 Task: Create a due date automation trigger when advanced on, 2 days before a card is due add basic without the green label at 11:00 AM.
Action: Mouse moved to (1167, 344)
Screenshot: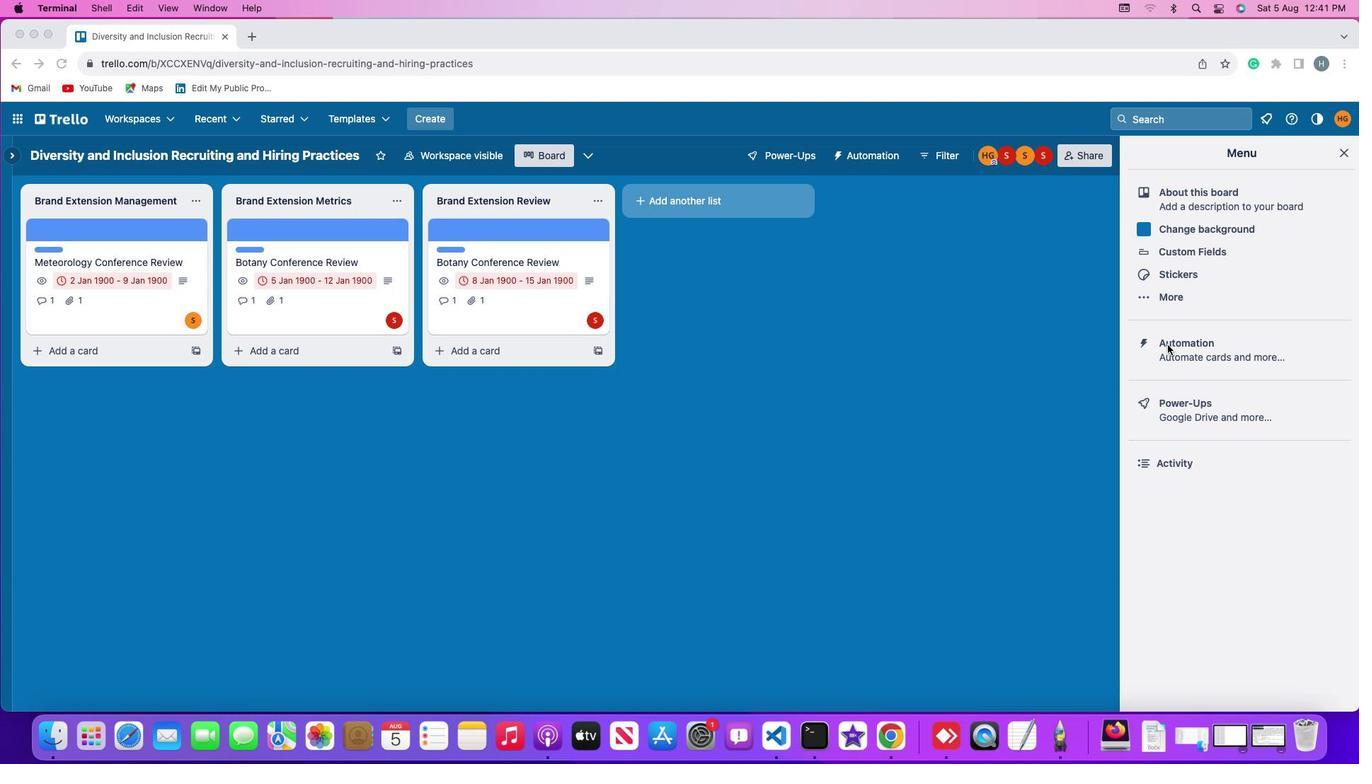 
Action: Mouse pressed left at (1167, 344)
Screenshot: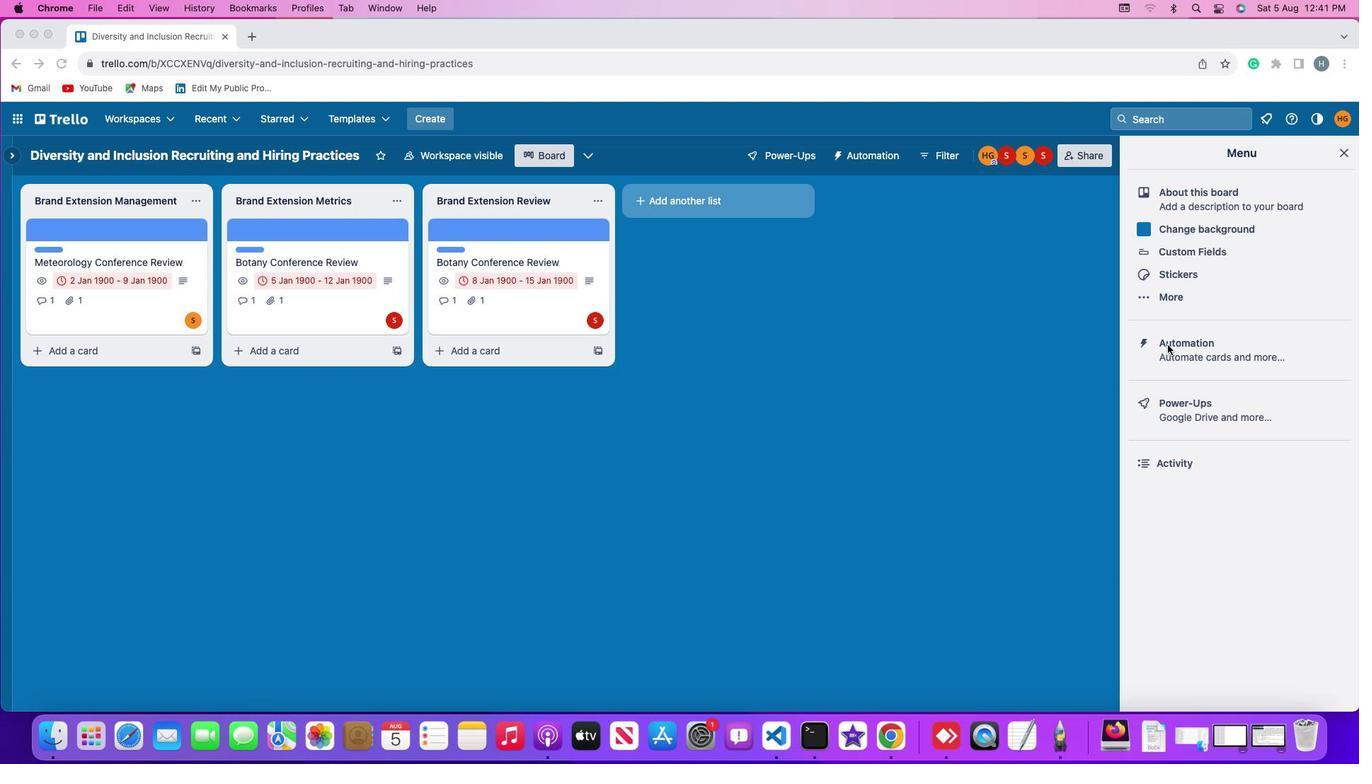 
Action: Mouse pressed left at (1167, 344)
Screenshot: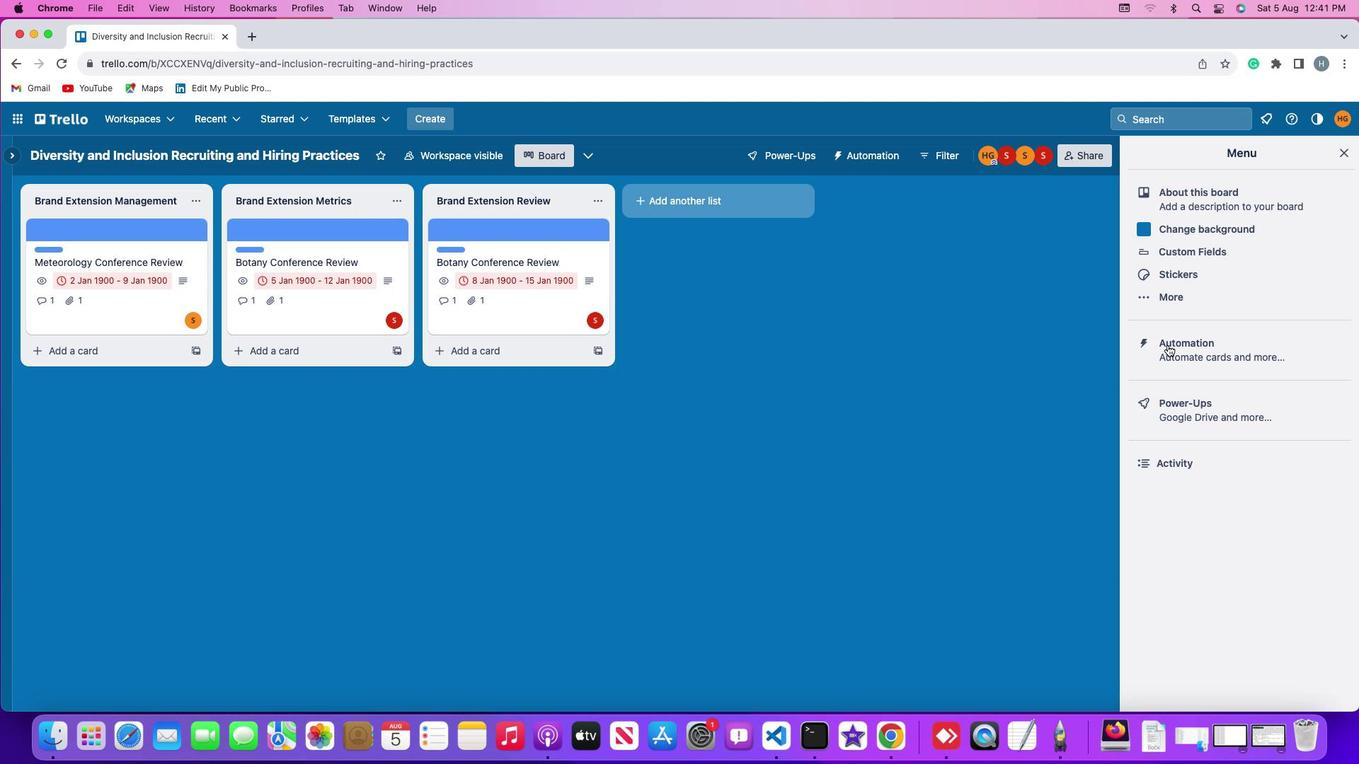 
Action: Mouse moved to (82, 339)
Screenshot: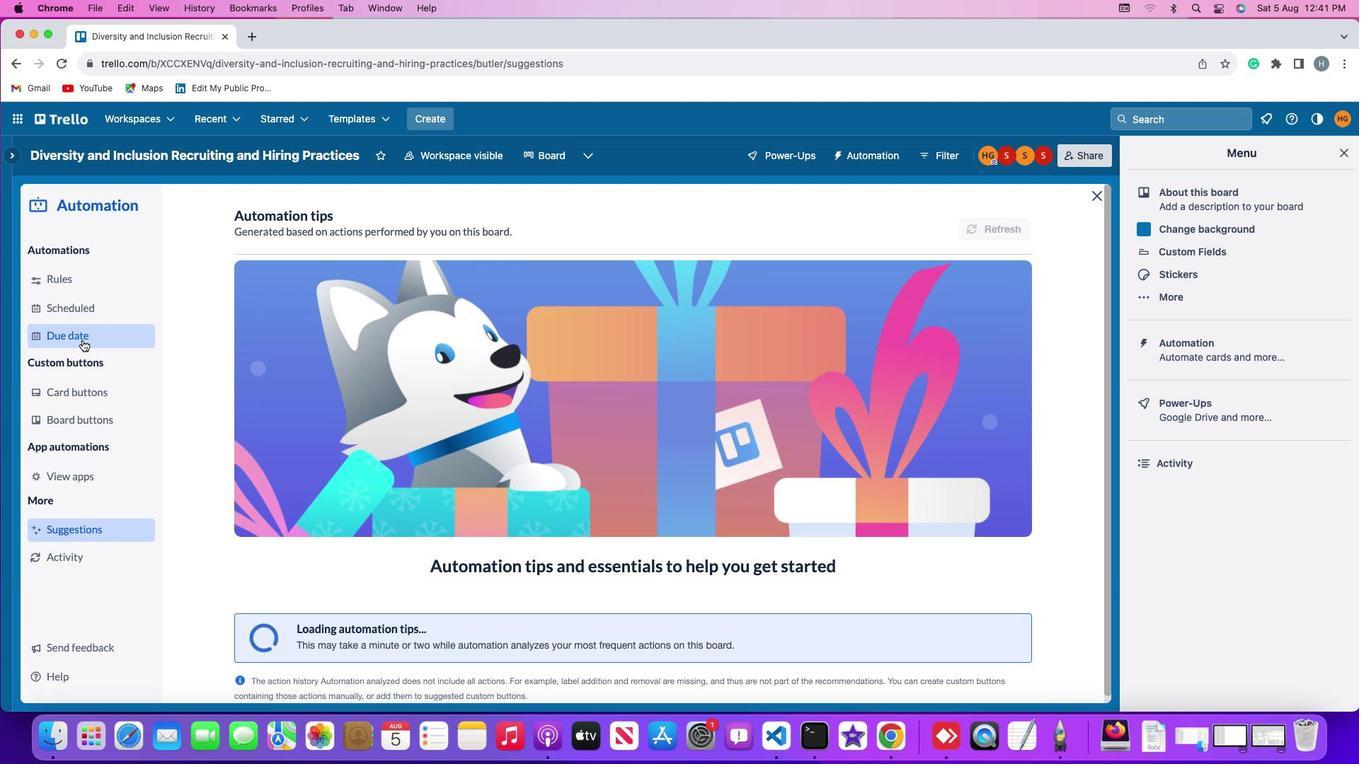 
Action: Mouse pressed left at (82, 339)
Screenshot: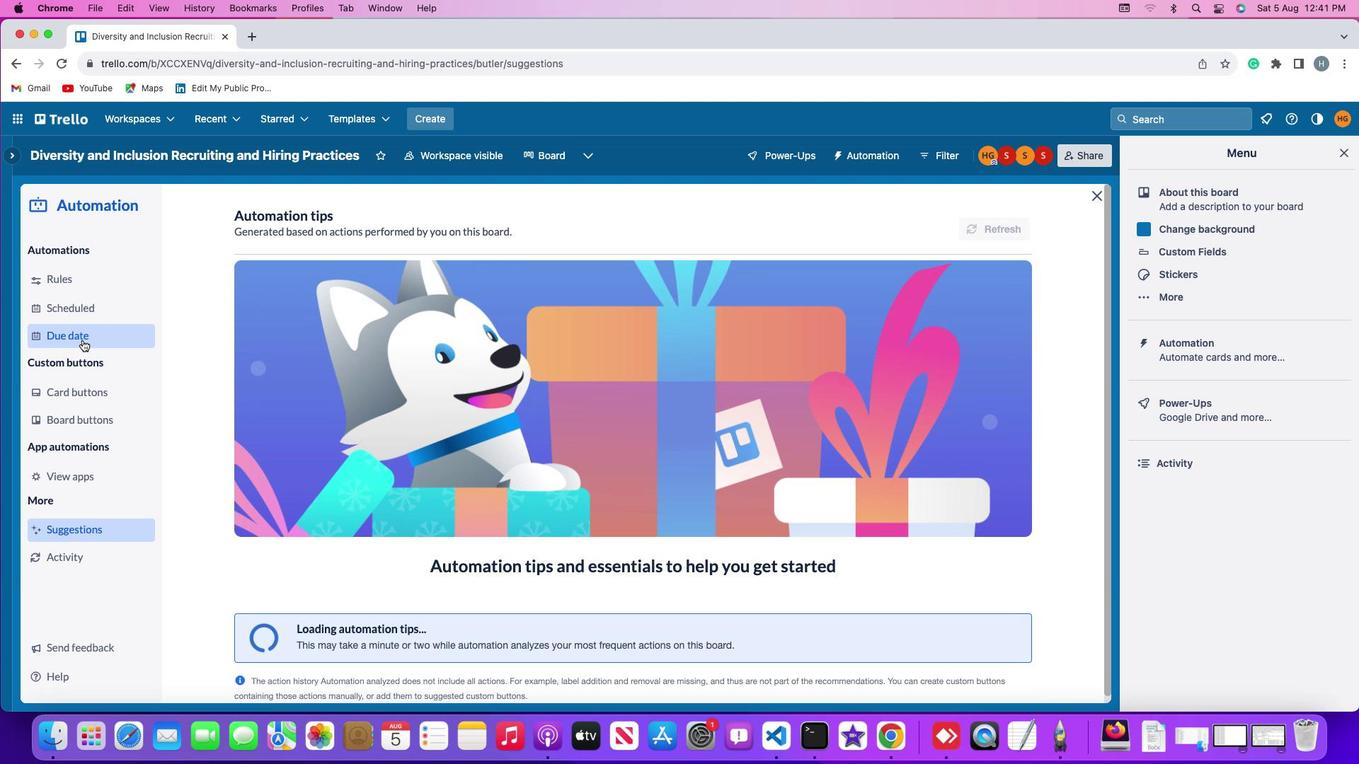 
Action: Mouse moved to (955, 218)
Screenshot: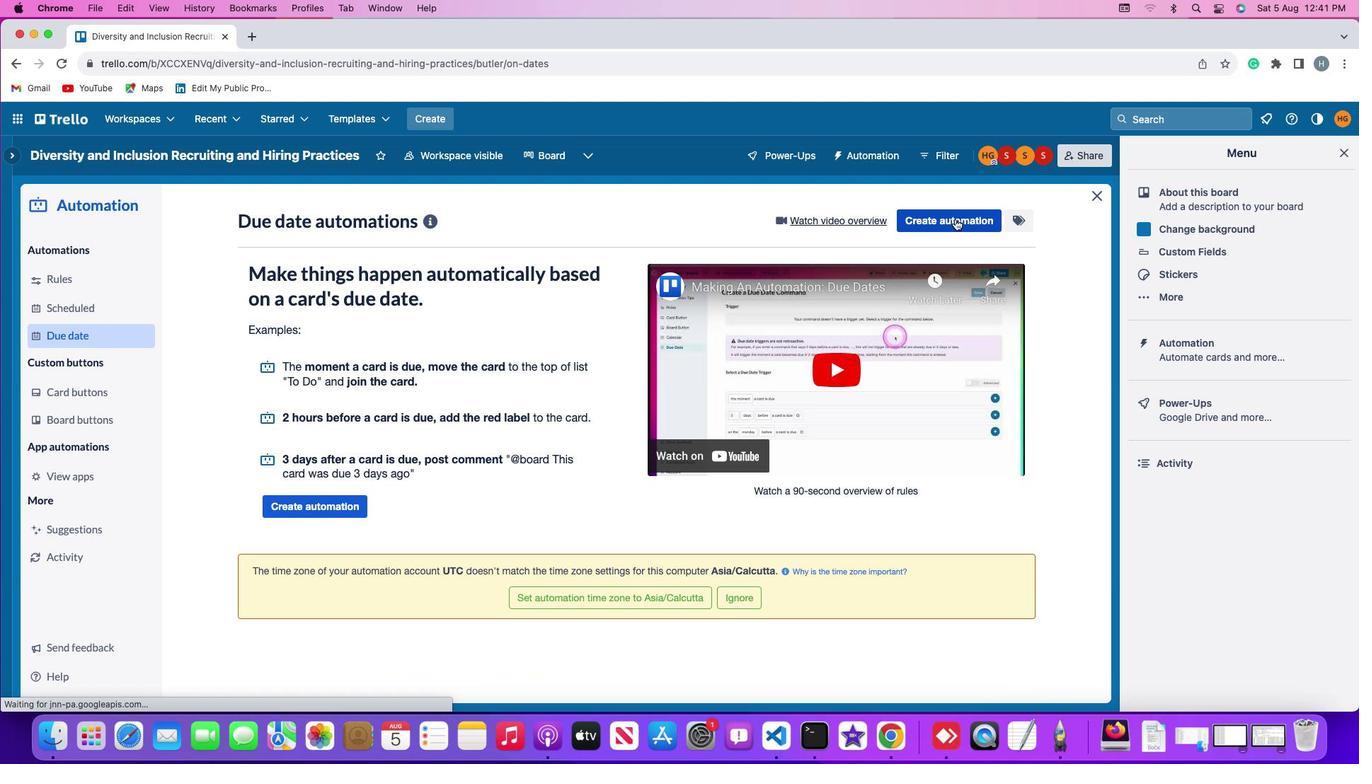 
Action: Mouse pressed left at (955, 218)
Screenshot: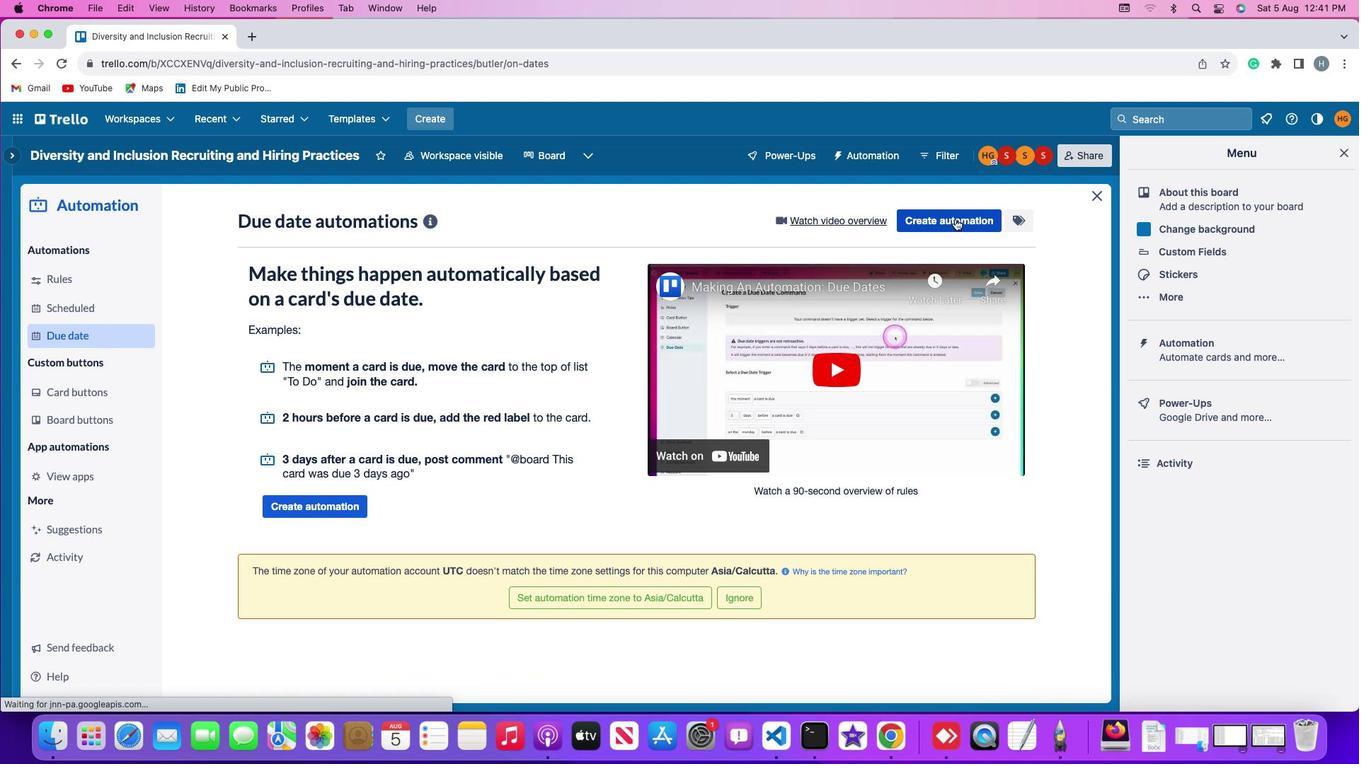 
Action: Mouse moved to (610, 355)
Screenshot: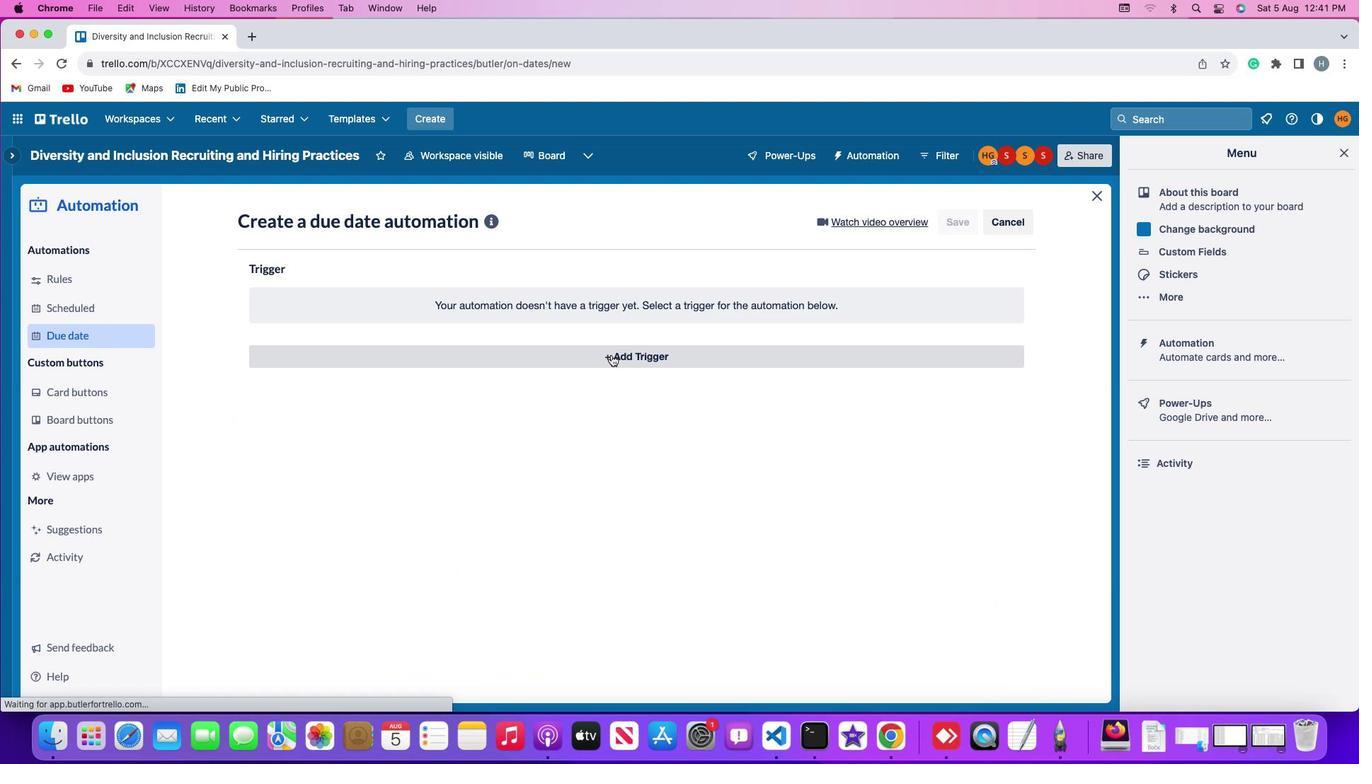 
Action: Mouse pressed left at (610, 355)
Screenshot: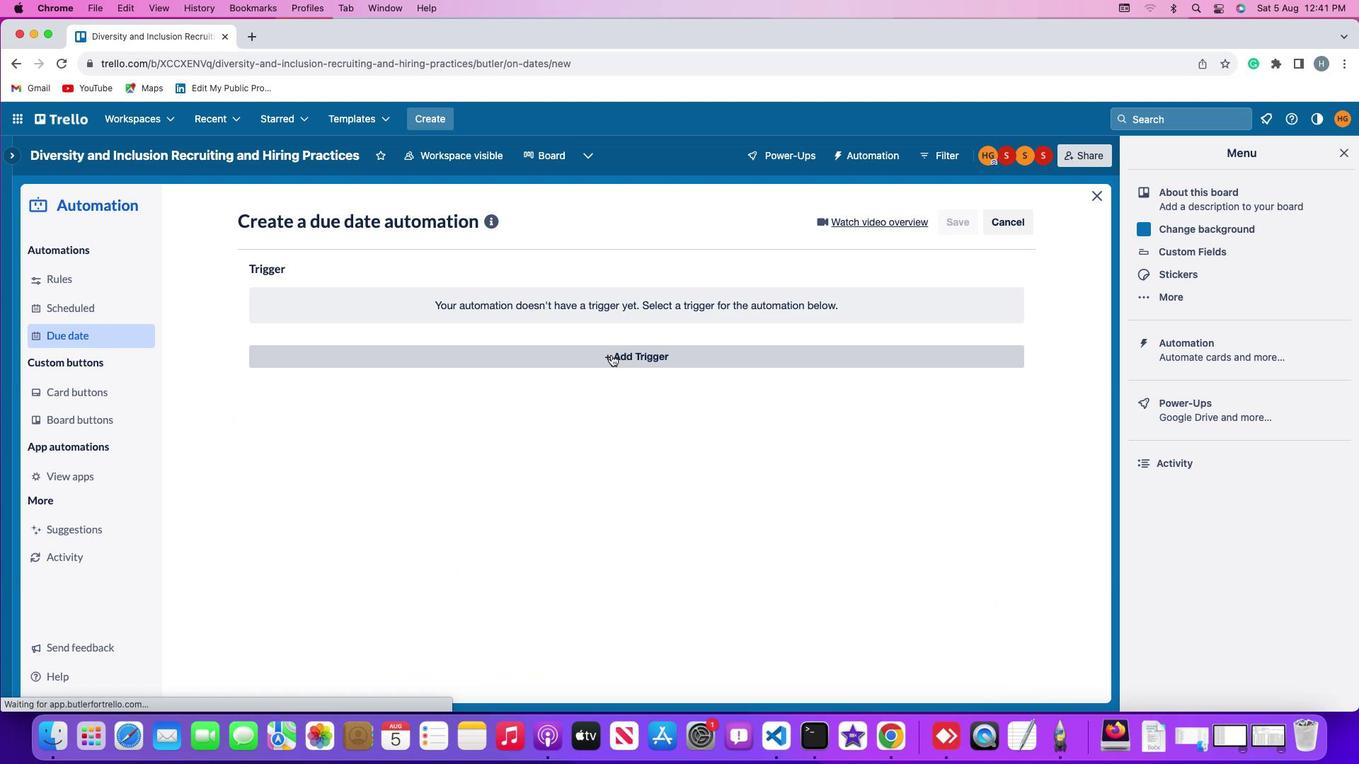 
Action: Mouse moved to (368, 532)
Screenshot: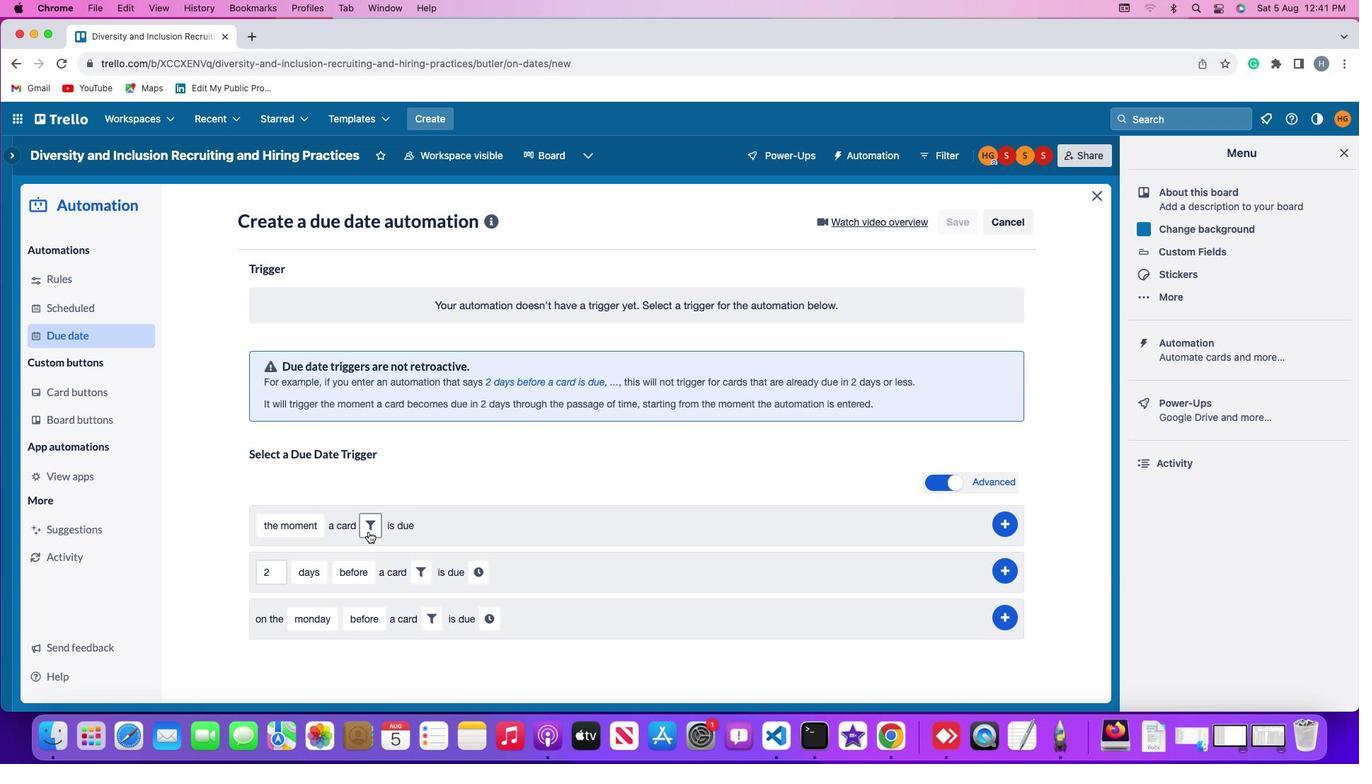 
Action: Mouse pressed left at (368, 532)
Screenshot: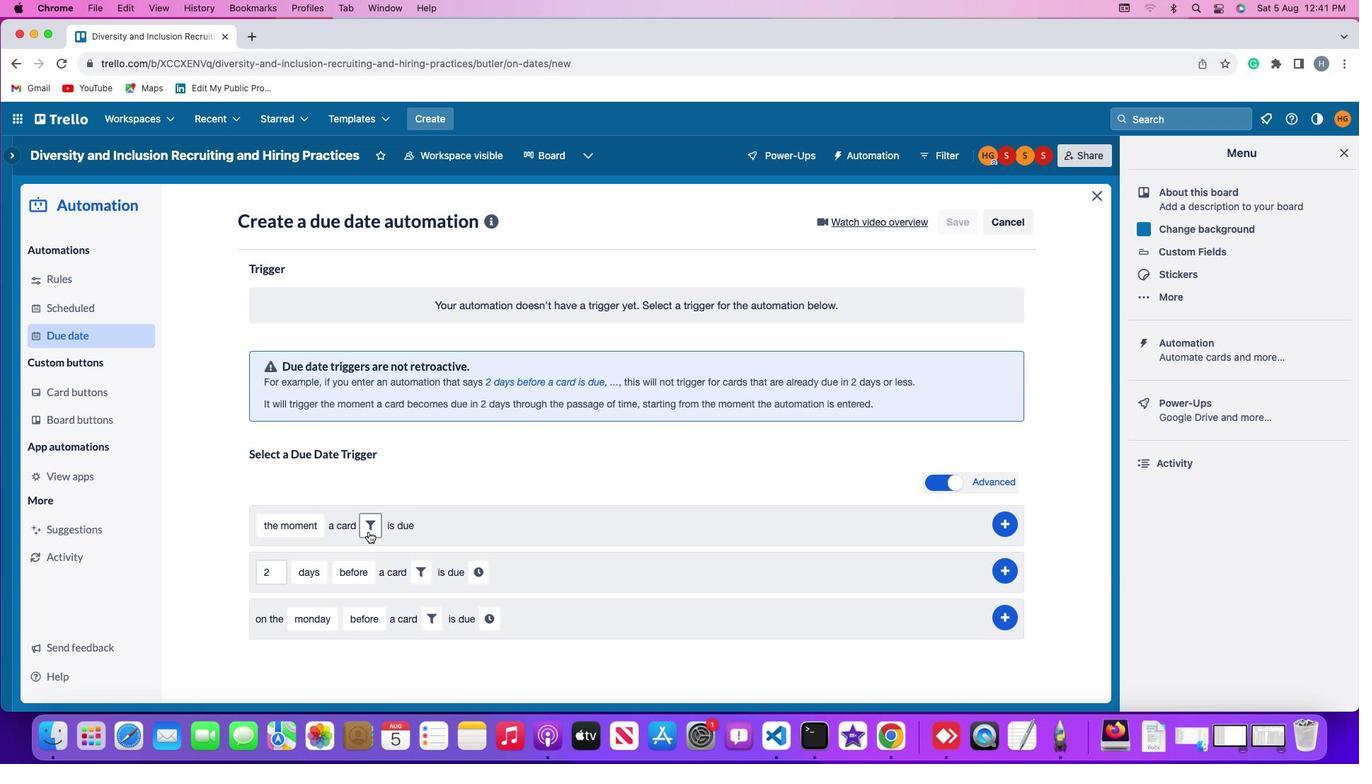 
Action: Mouse moved to (277, 575)
Screenshot: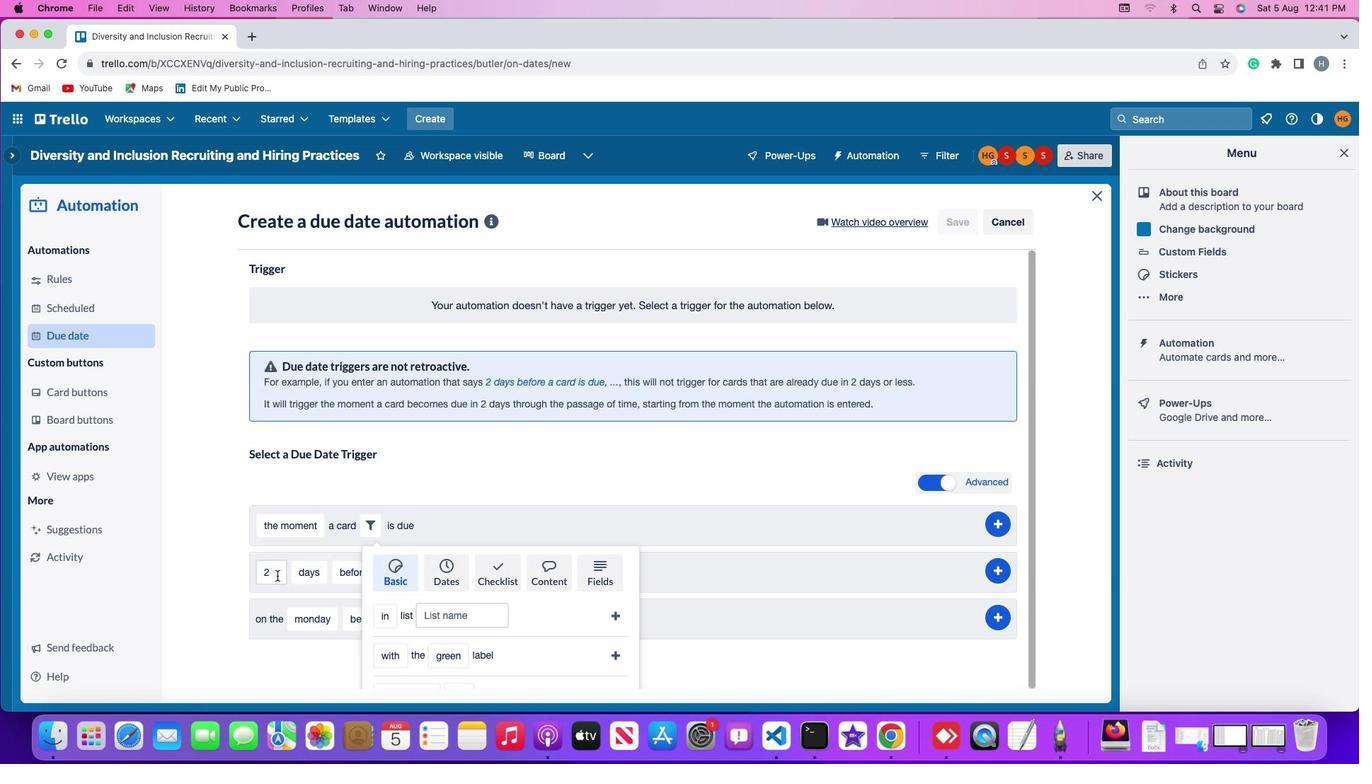 
Action: Mouse pressed left at (277, 575)
Screenshot: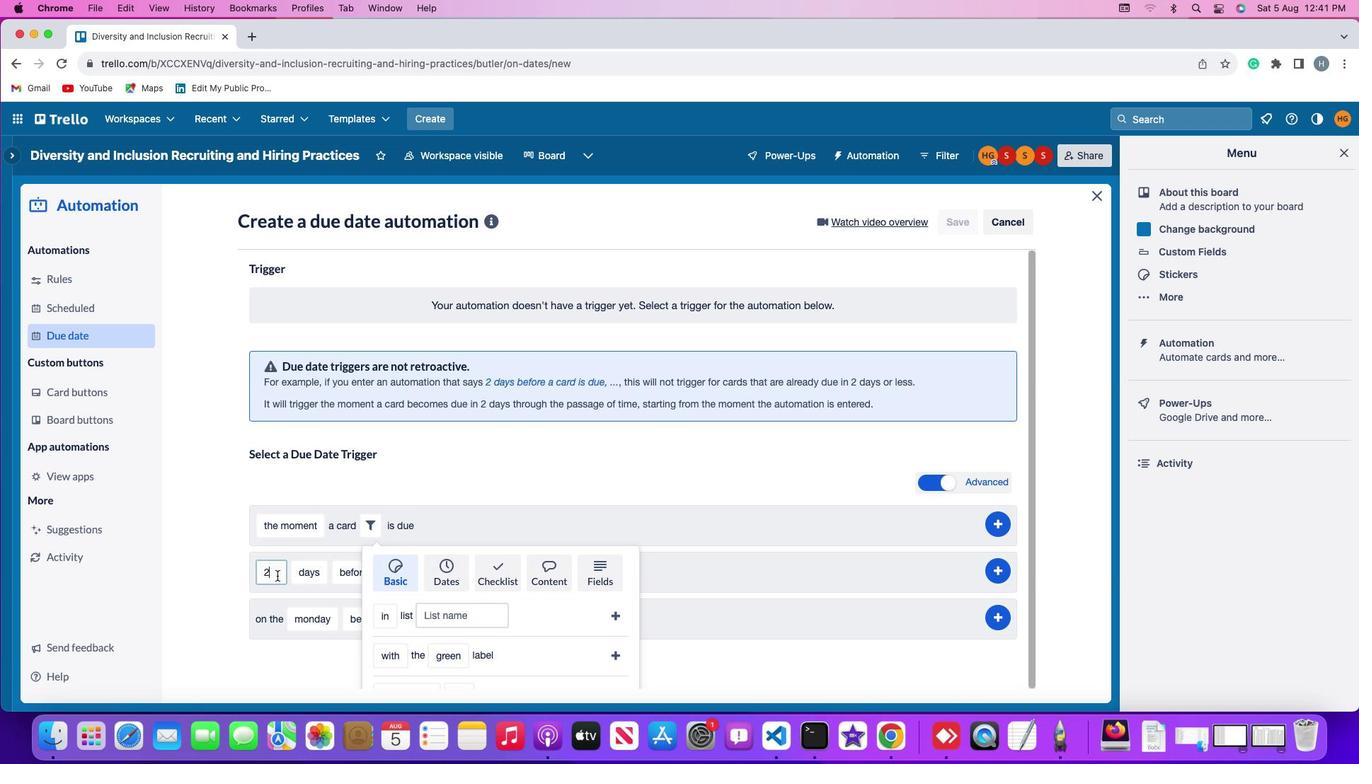 
Action: Mouse moved to (277, 574)
Screenshot: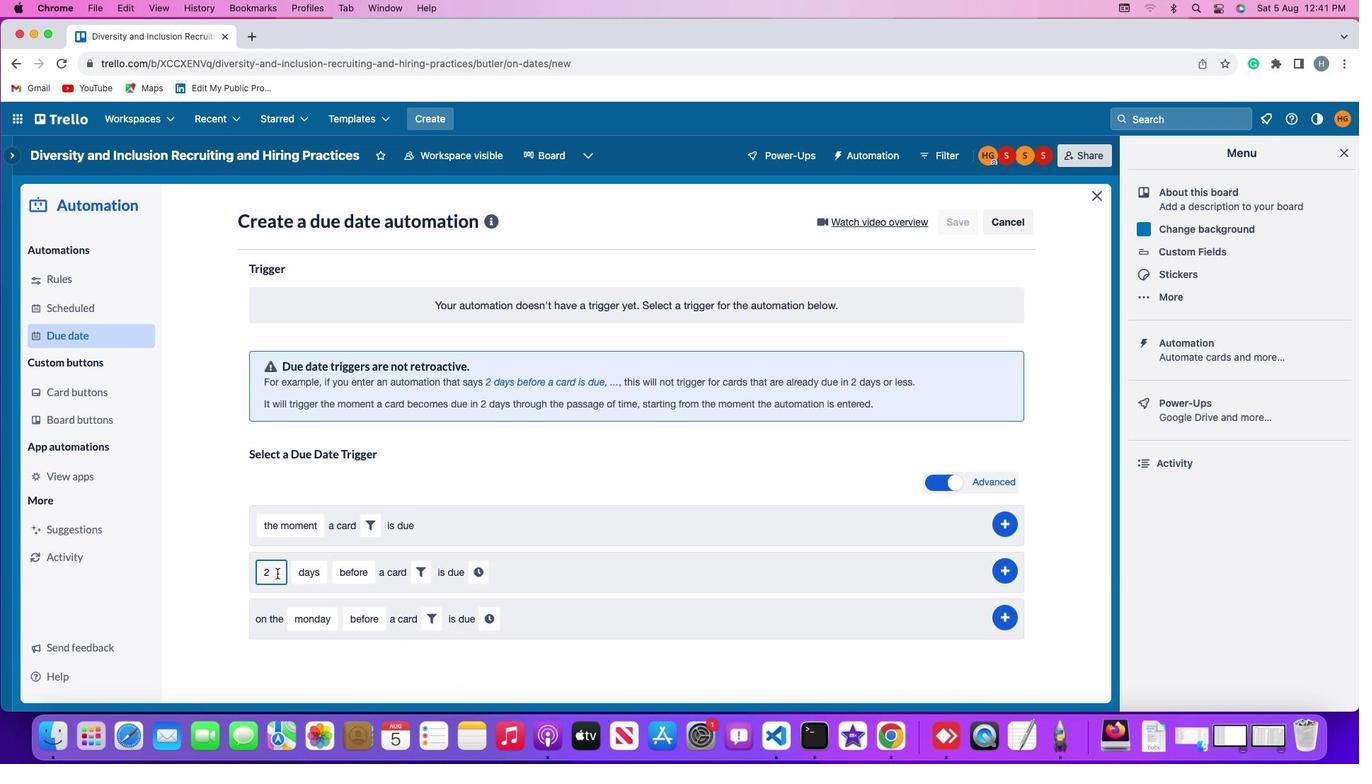 
Action: Key pressed Key.backspace
Screenshot: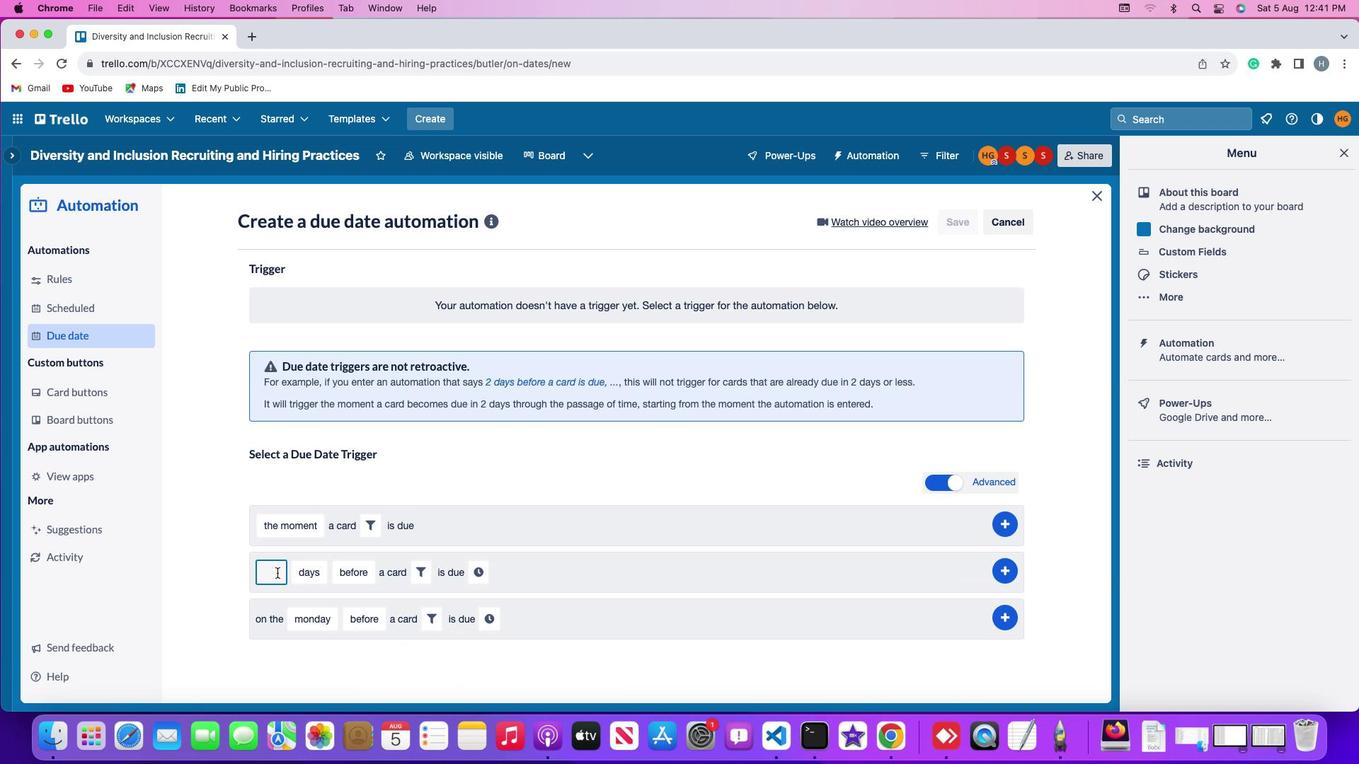 
Action: Mouse moved to (276, 573)
Screenshot: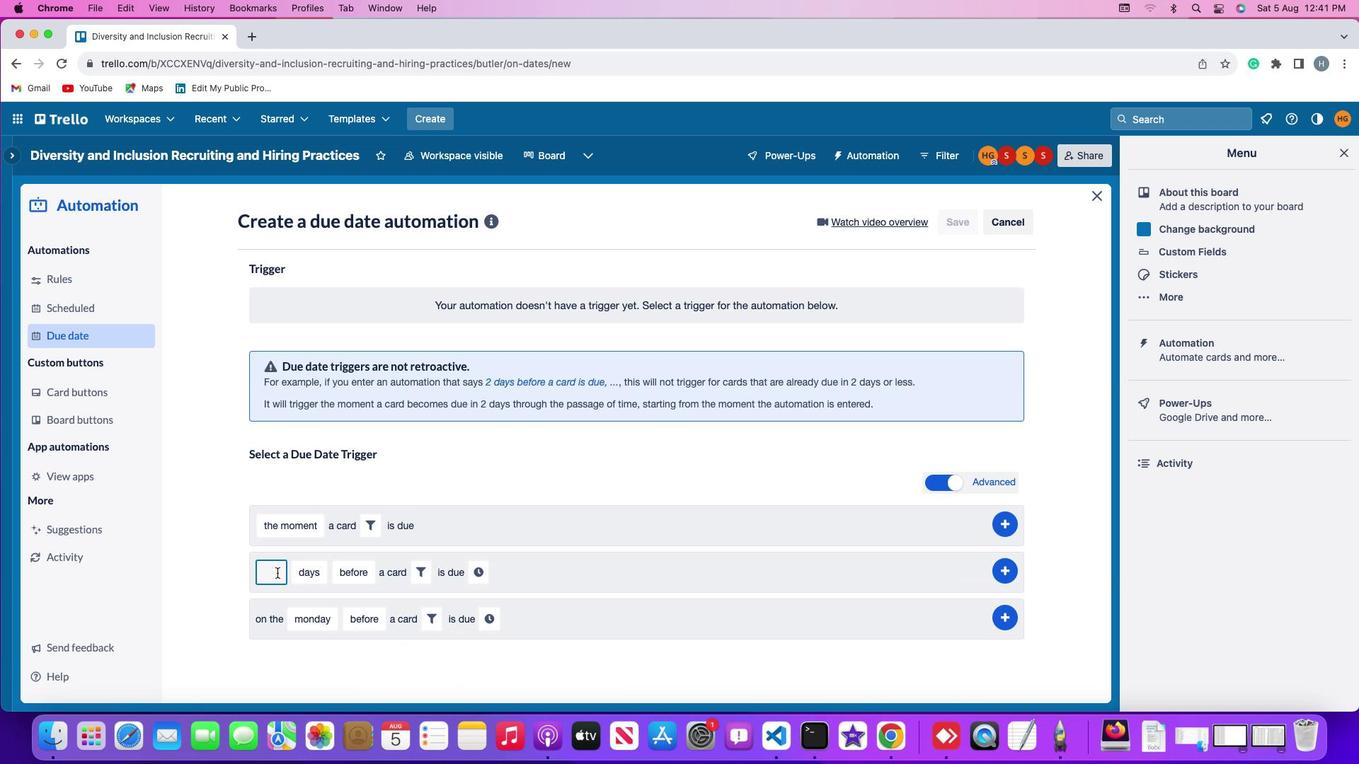 
Action: Key pressed '2'
Screenshot: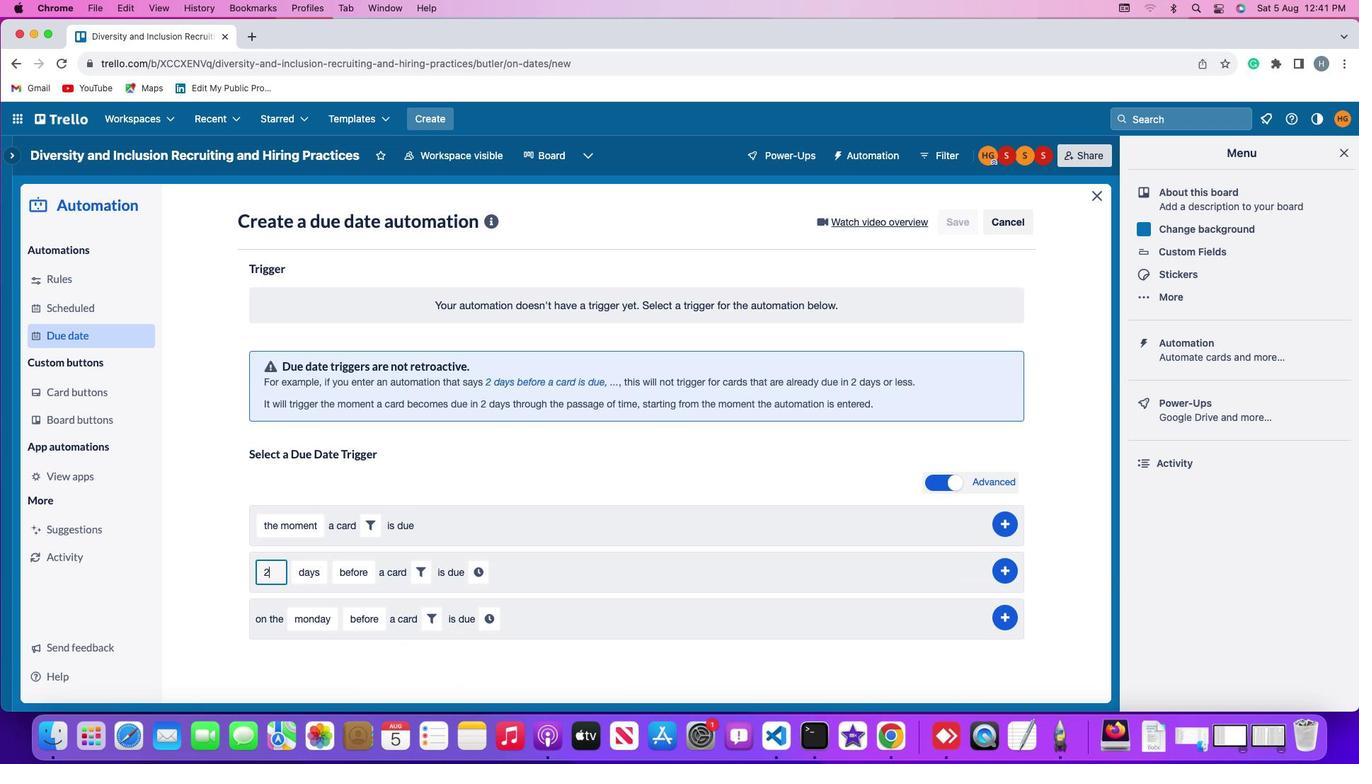 
Action: Mouse moved to (307, 567)
Screenshot: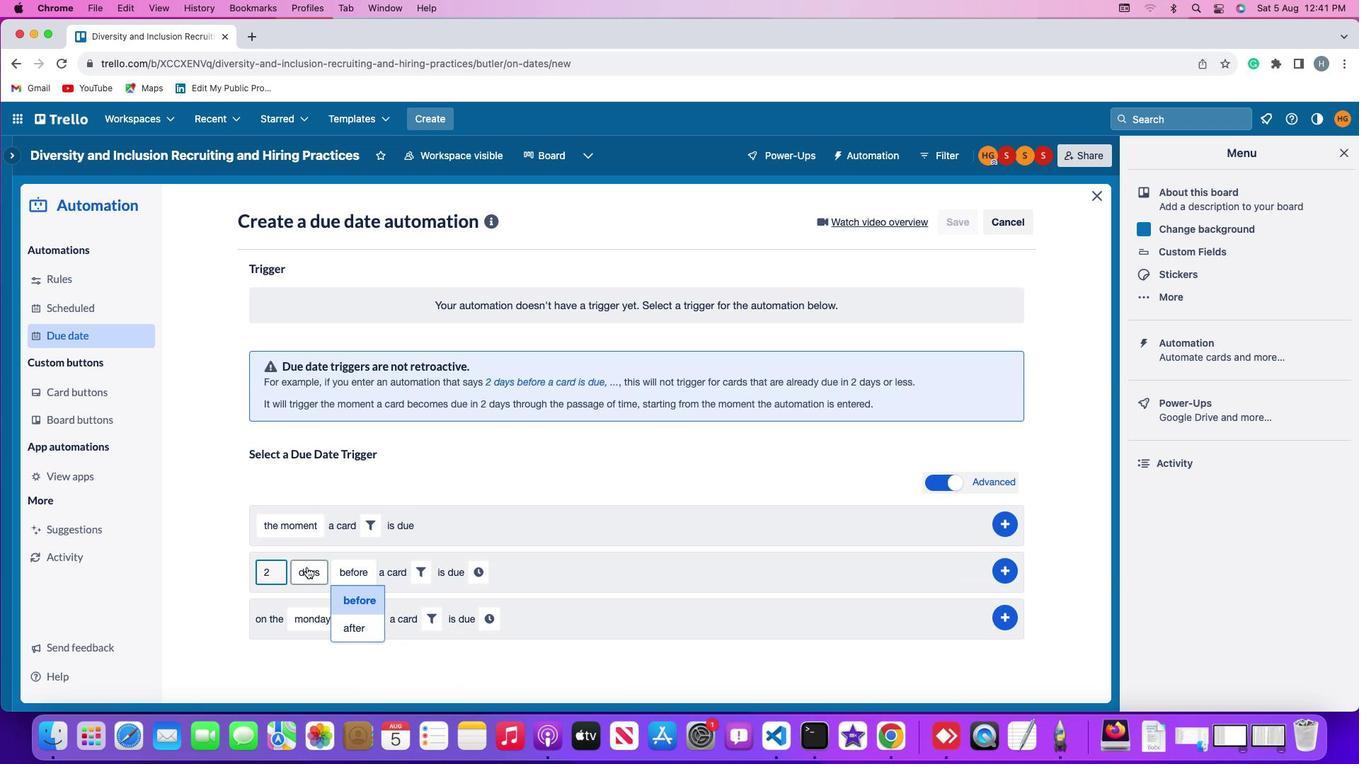 
Action: Mouse pressed left at (307, 567)
Screenshot: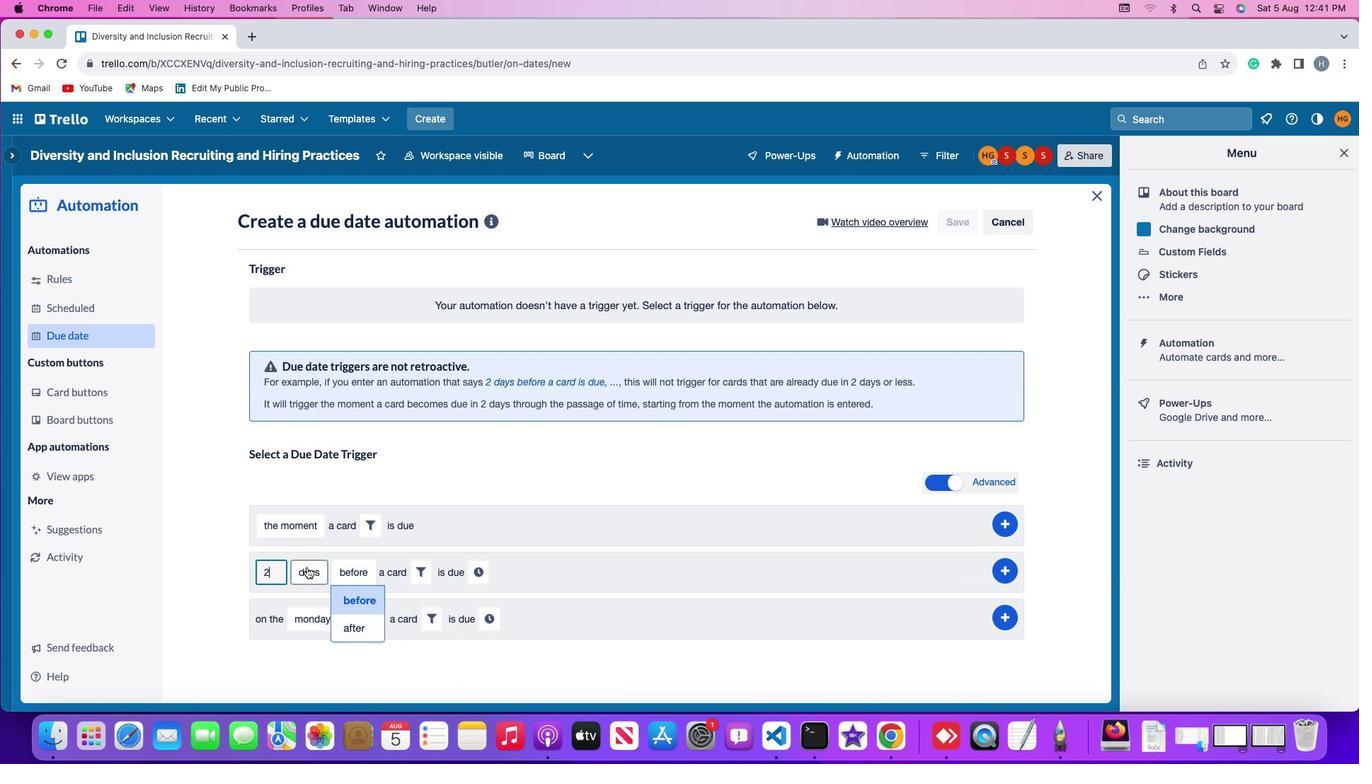 
Action: Mouse moved to (313, 591)
Screenshot: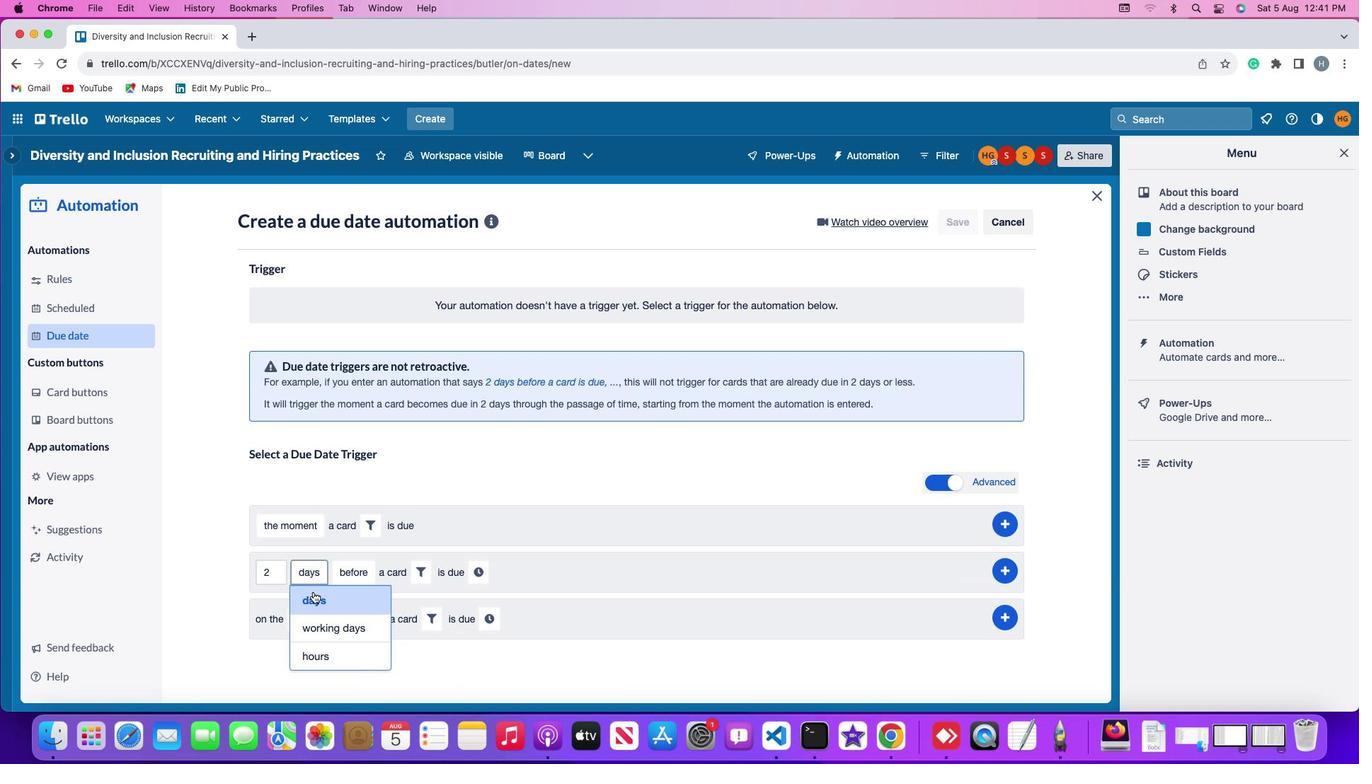 
Action: Mouse pressed left at (313, 591)
Screenshot: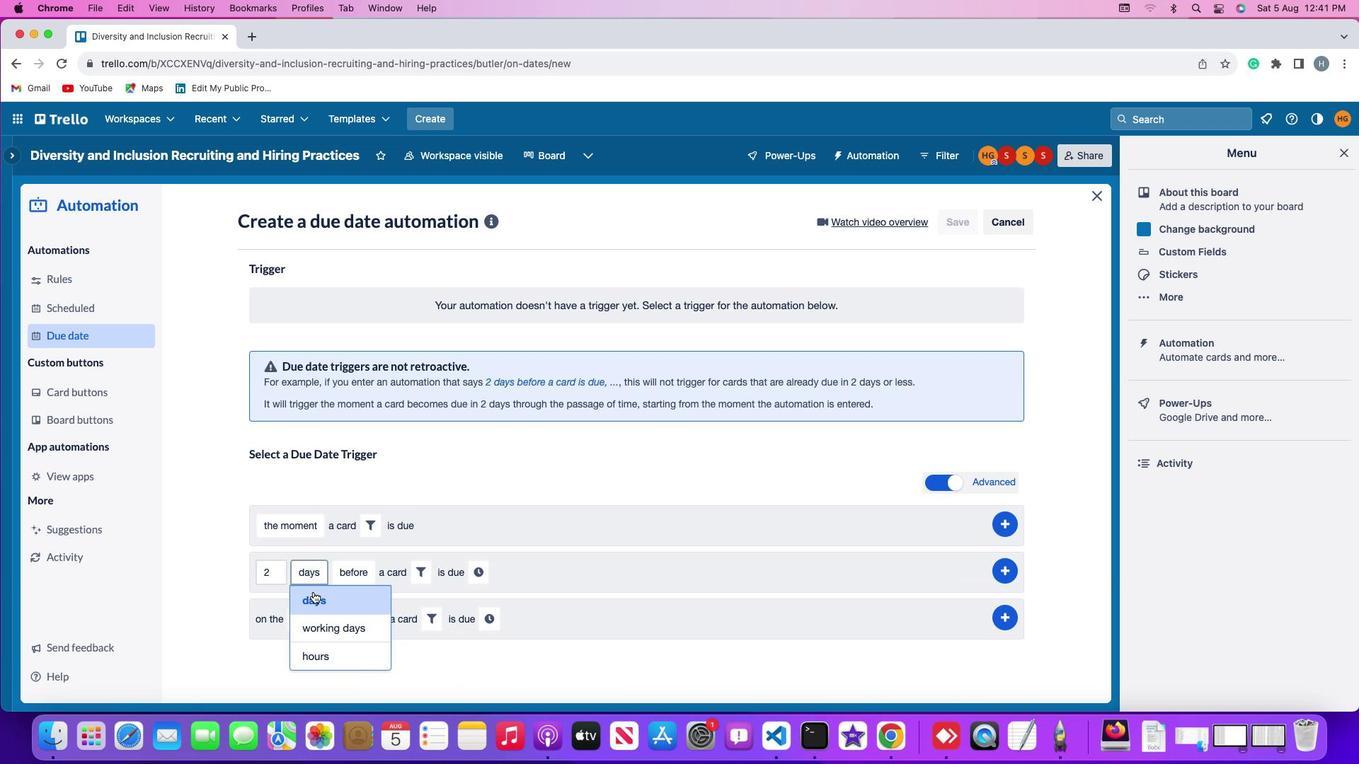 
Action: Mouse moved to (351, 566)
Screenshot: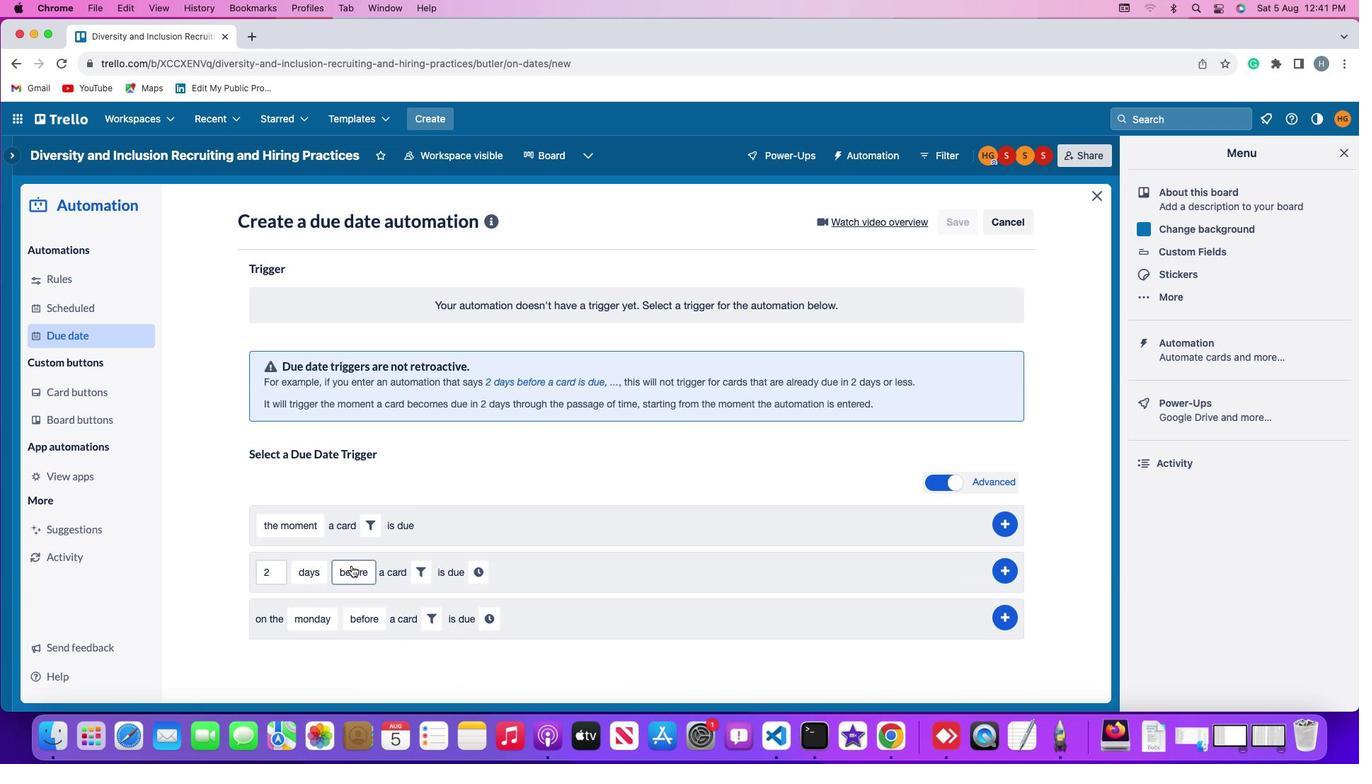 
Action: Mouse pressed left at (351, 566)
Screenshot: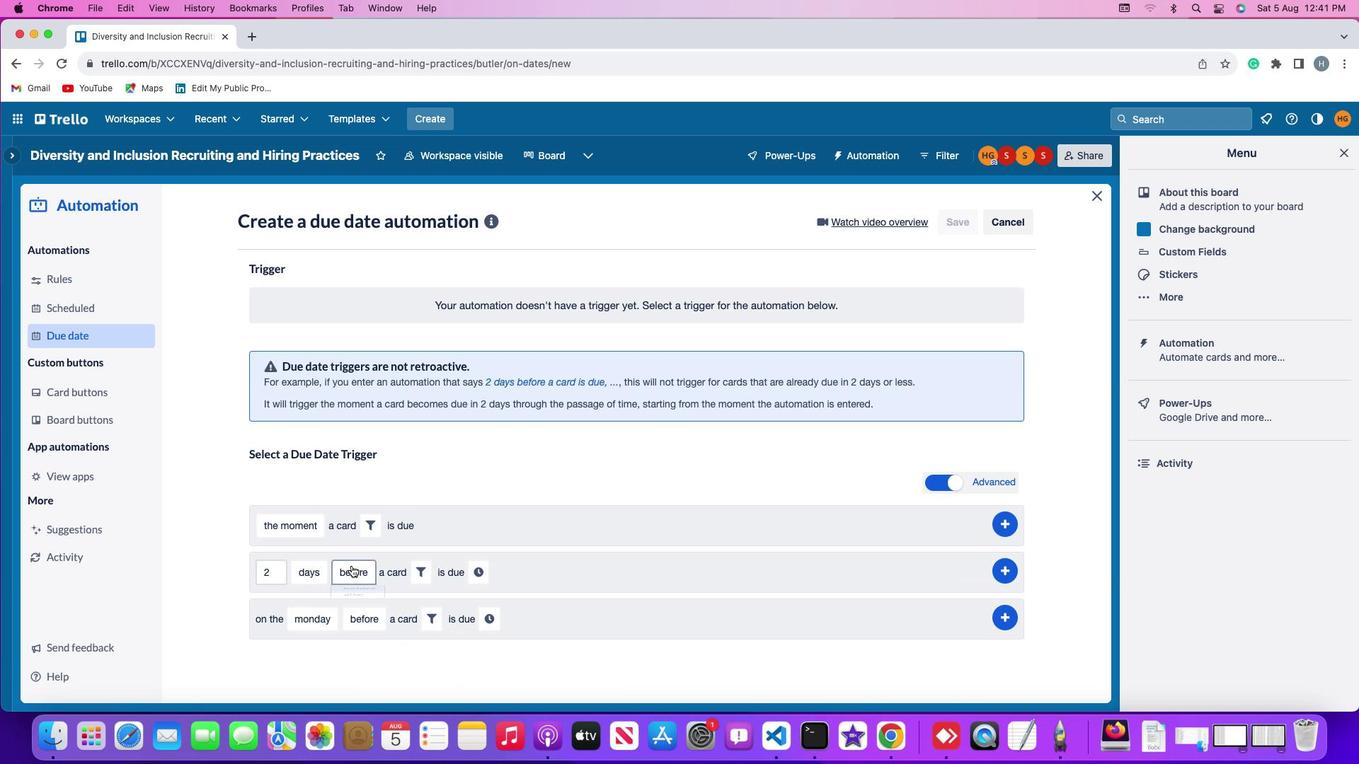 
Action: Mouse moved to (364, 589)
Screenshot: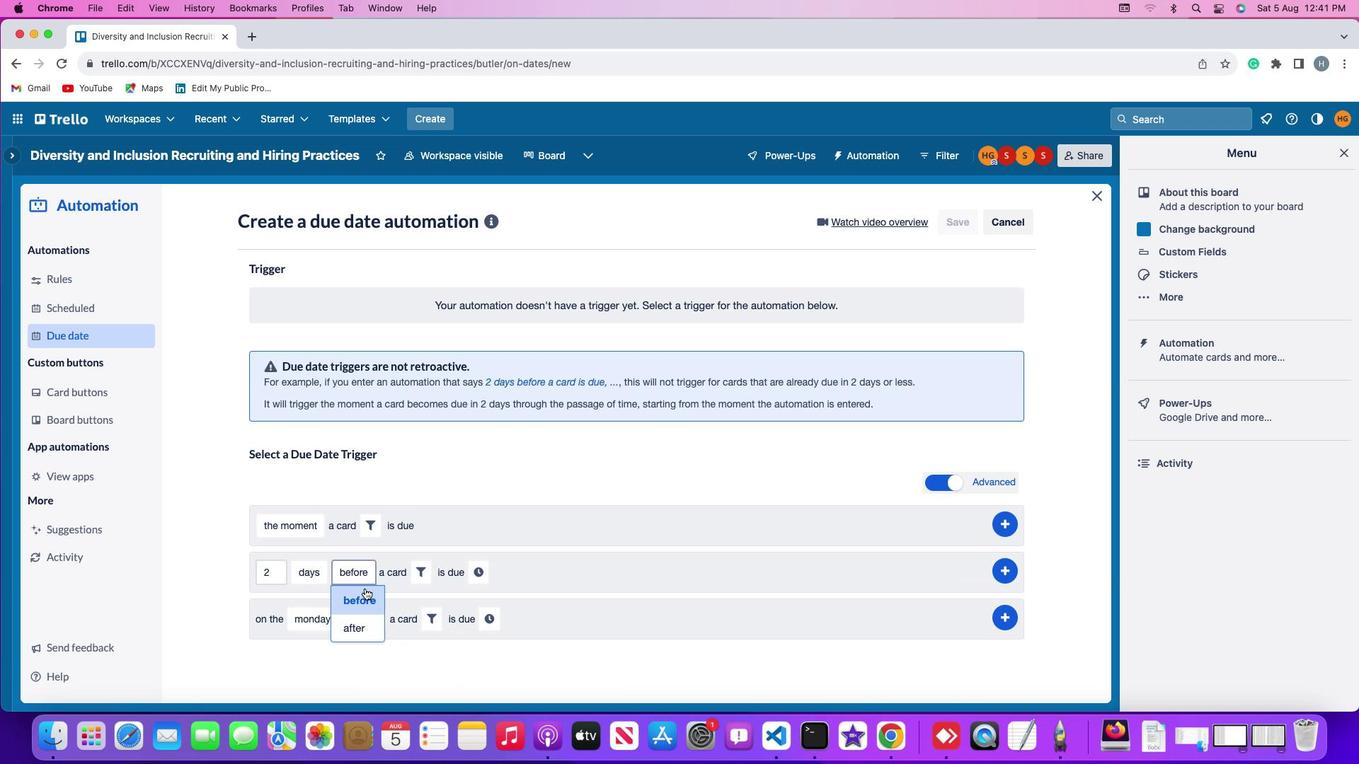 
Action: Mouse pressed left at (364, 589)
Screenshot: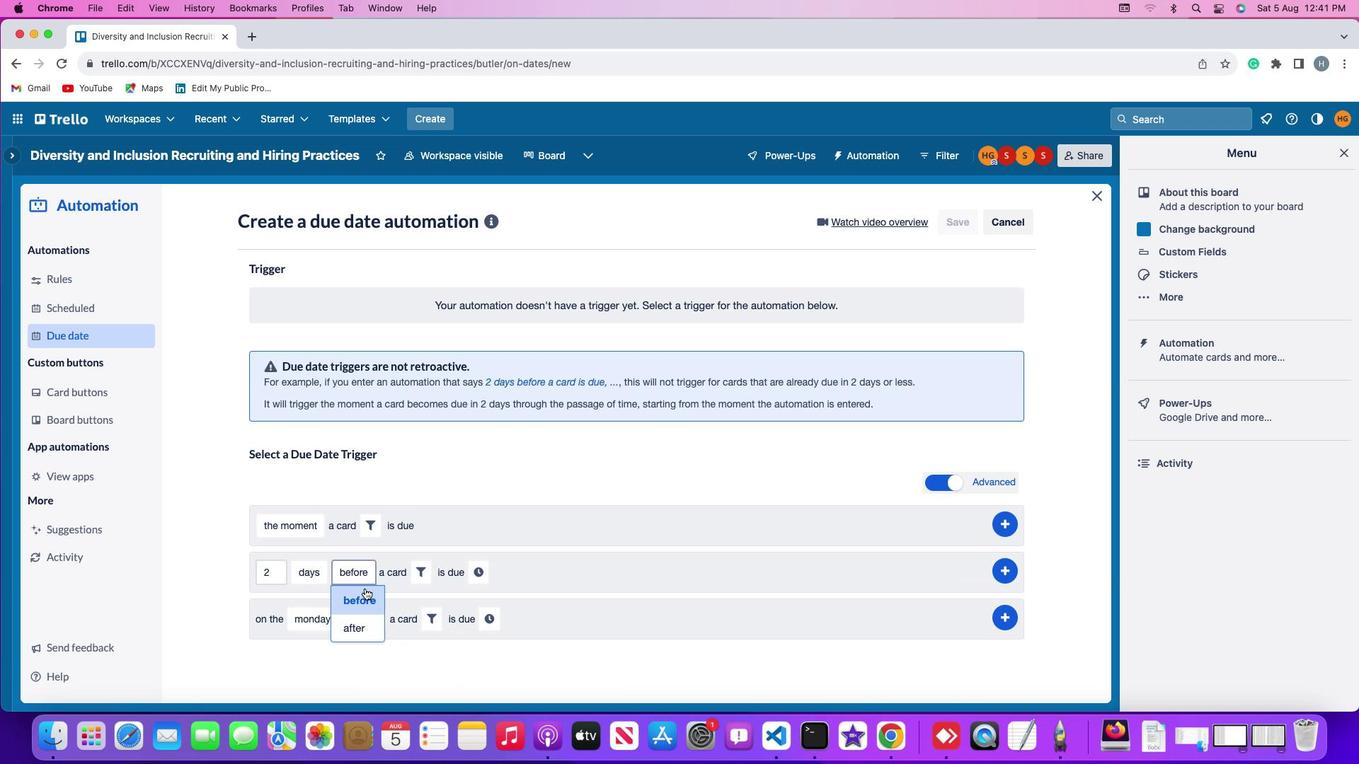 
Action: Mouse moved to (426, 566)
Screenshot: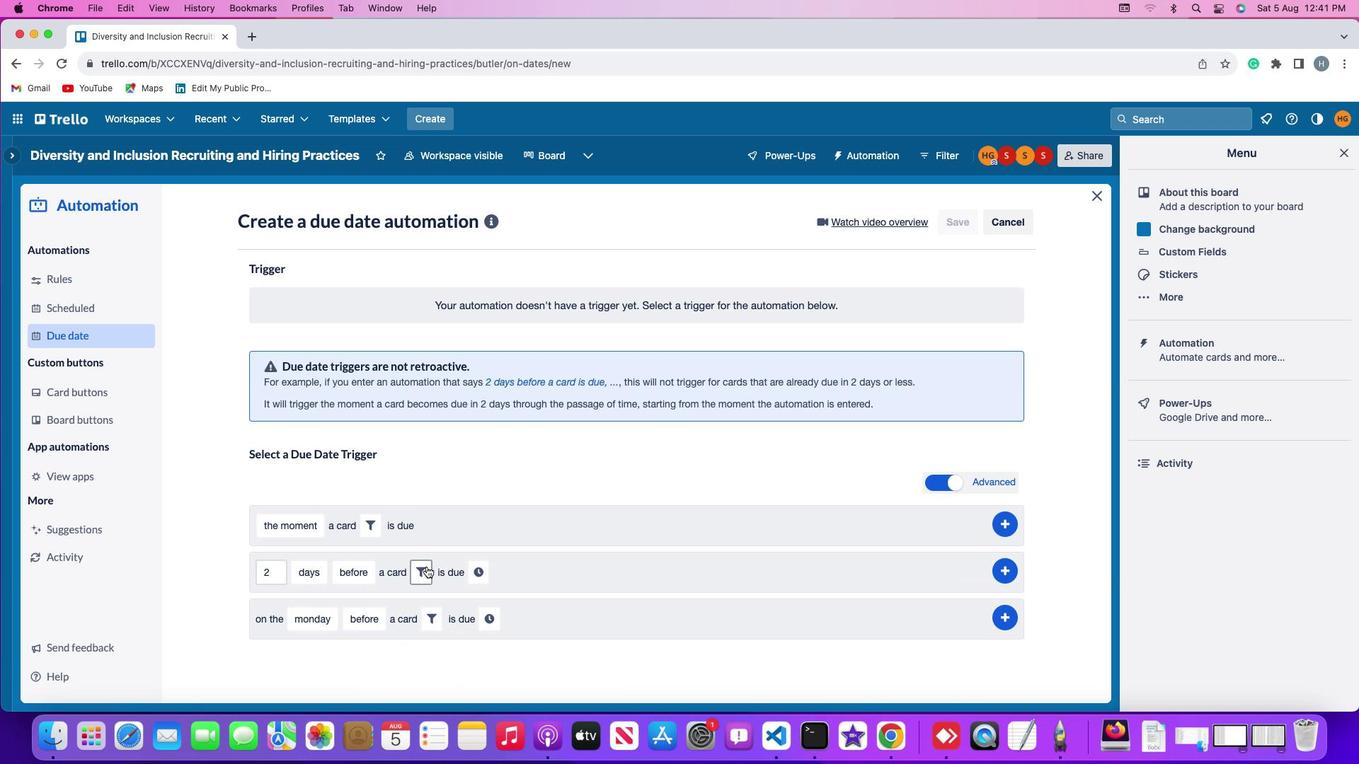 
Action: Mouse pressed left at (426, 566)
Screenshot: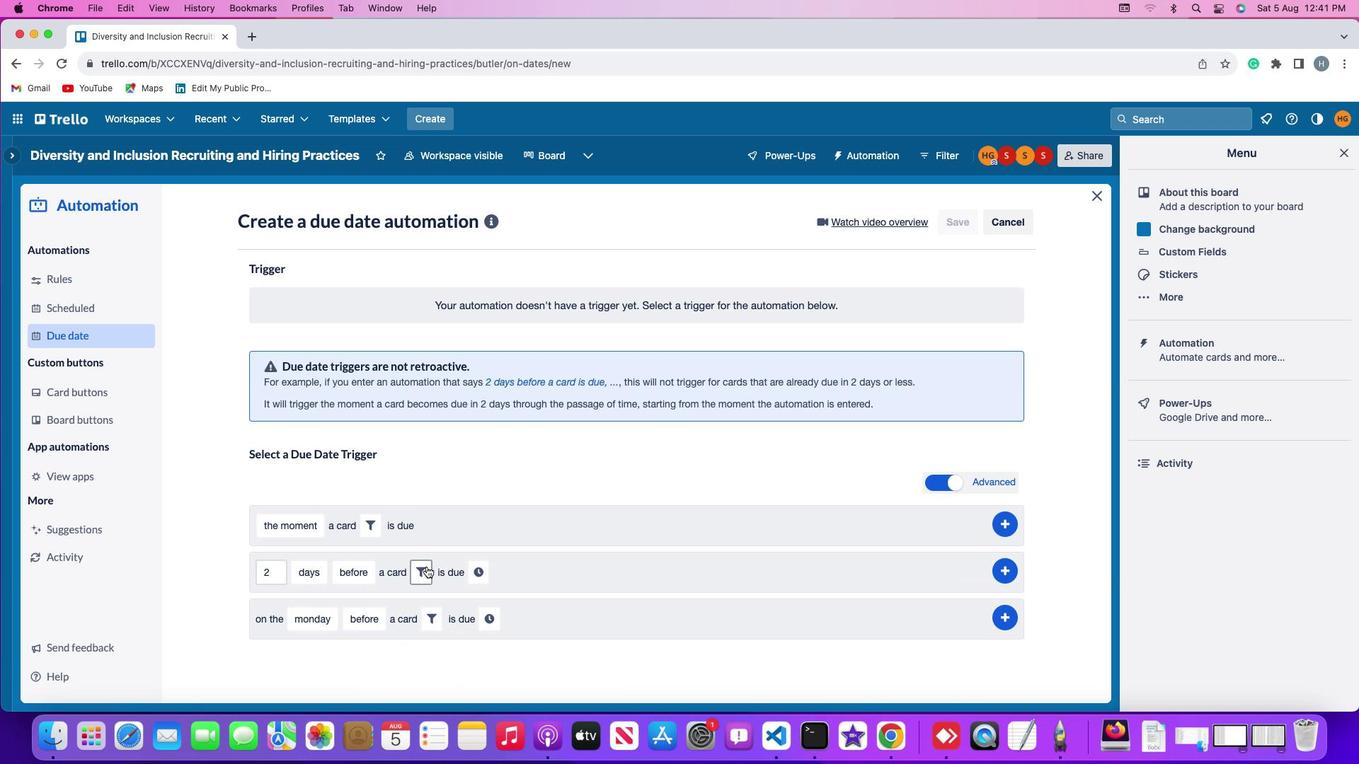 
Action: Mouse moved to (324, 479)
Screenshot: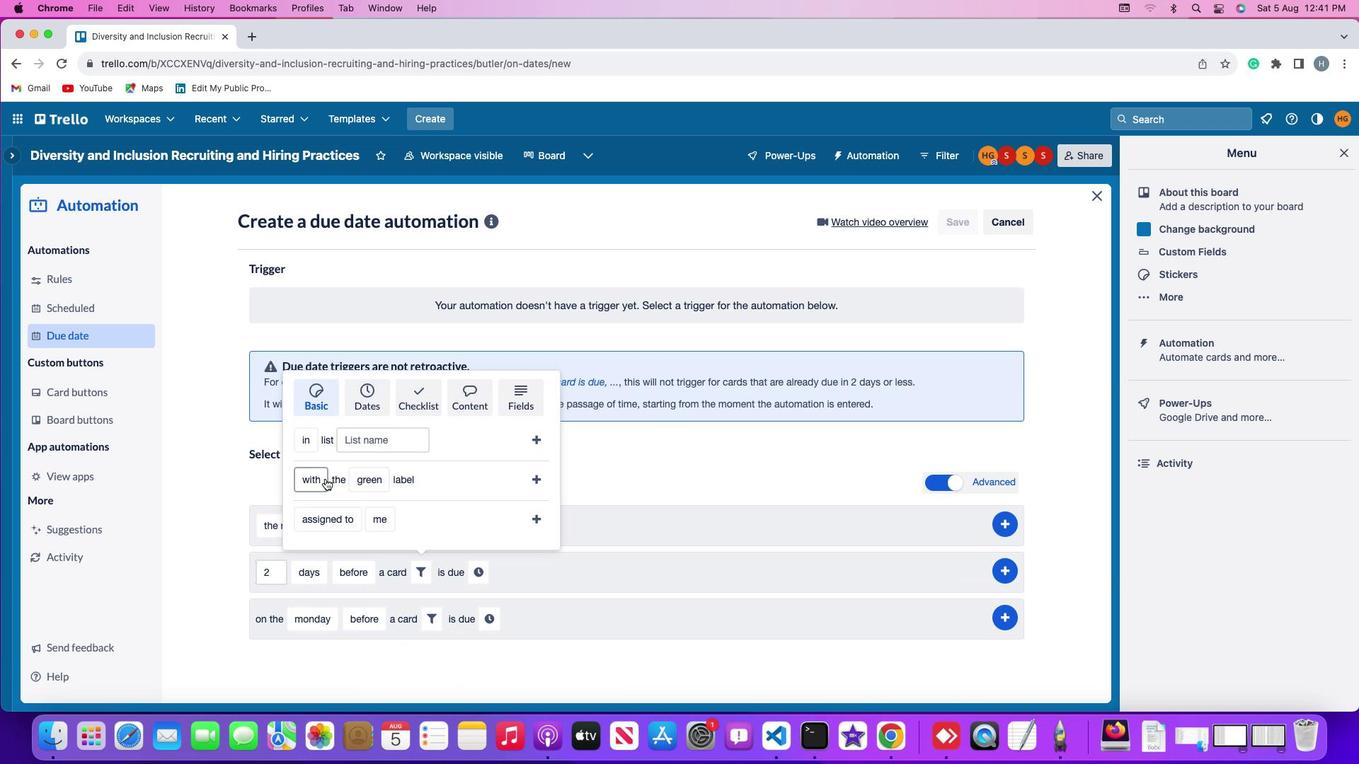 
Action: Mouse pressed left at (324, 479)
Screenshot: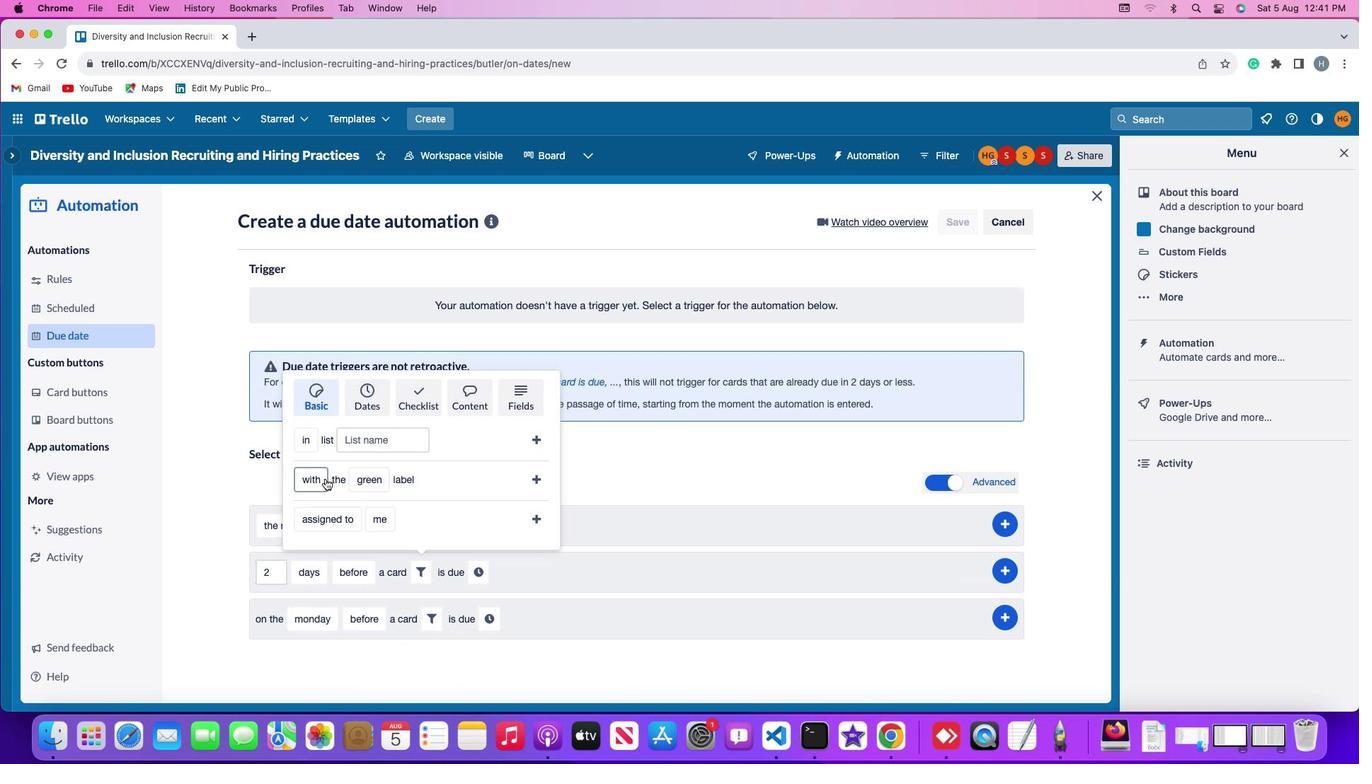 
Action: Mouse moved to (327, 534)
Screenshot: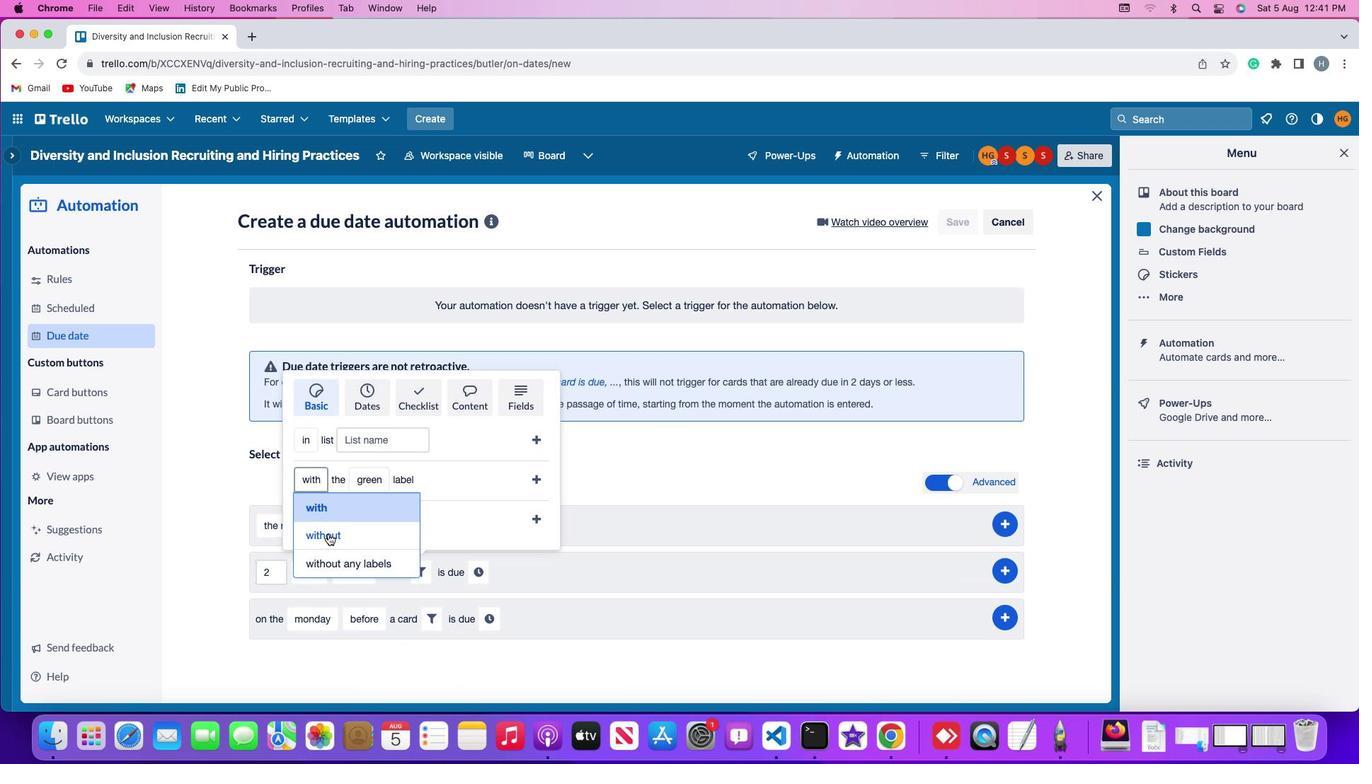 
Action: Mouse pressed left at (327, 534)
Screenshot: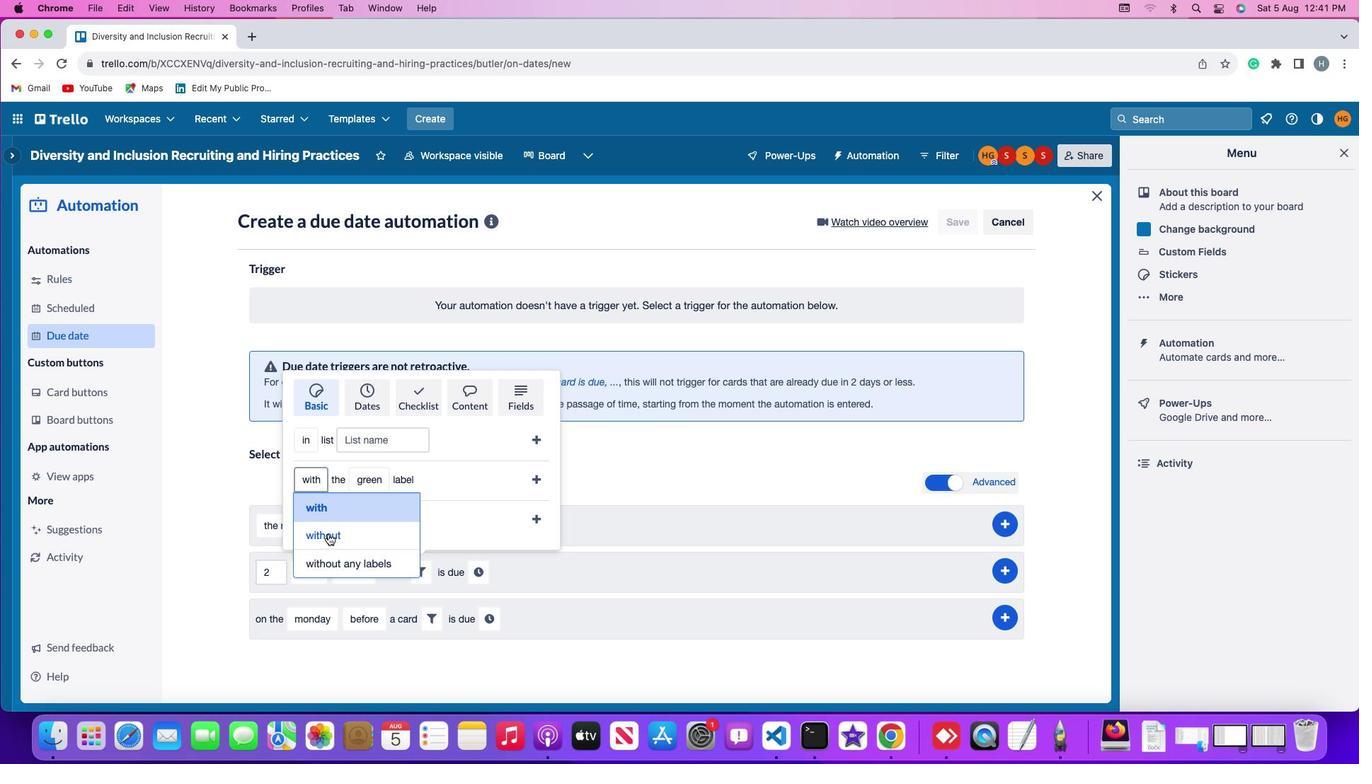 
Action: Mouse moved to (385, 506)
Screenshot: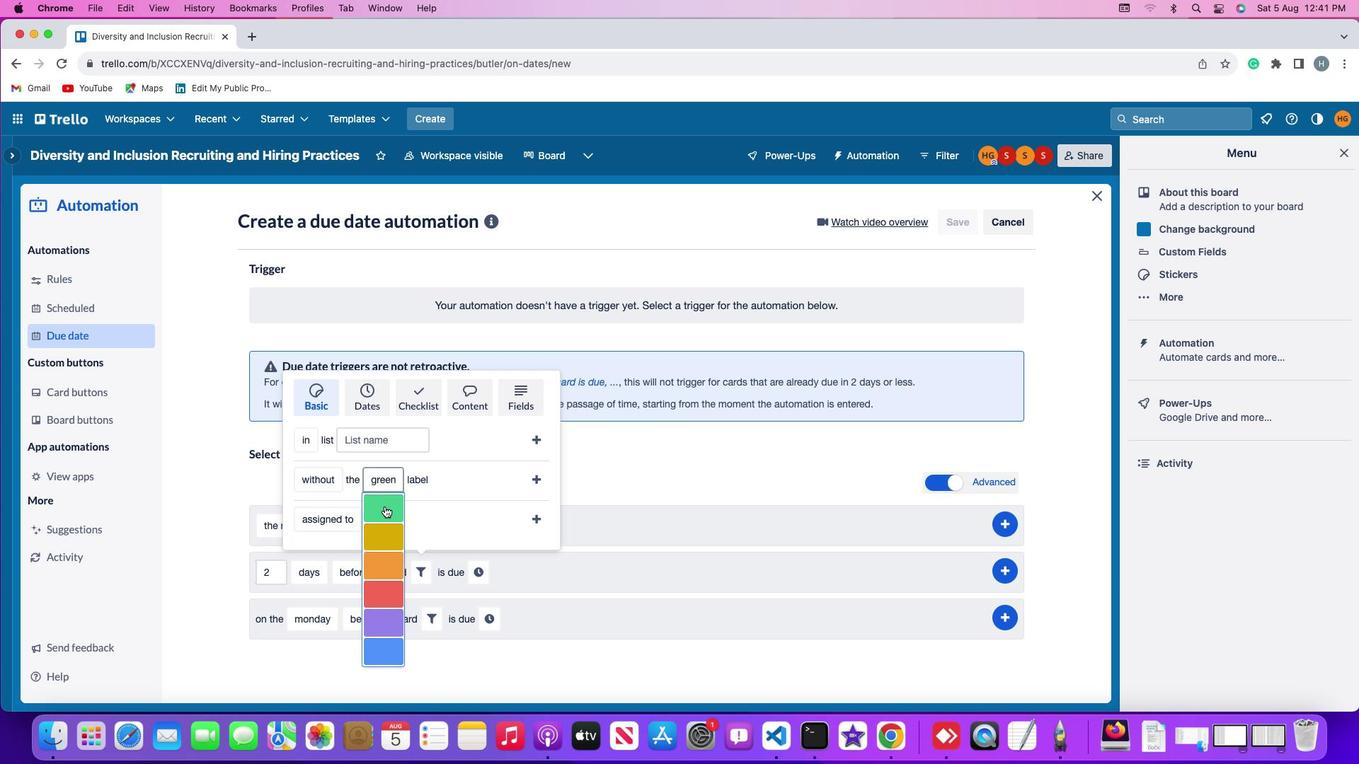 
Action: Mouse pressed left at (385, 506)
Screenshot: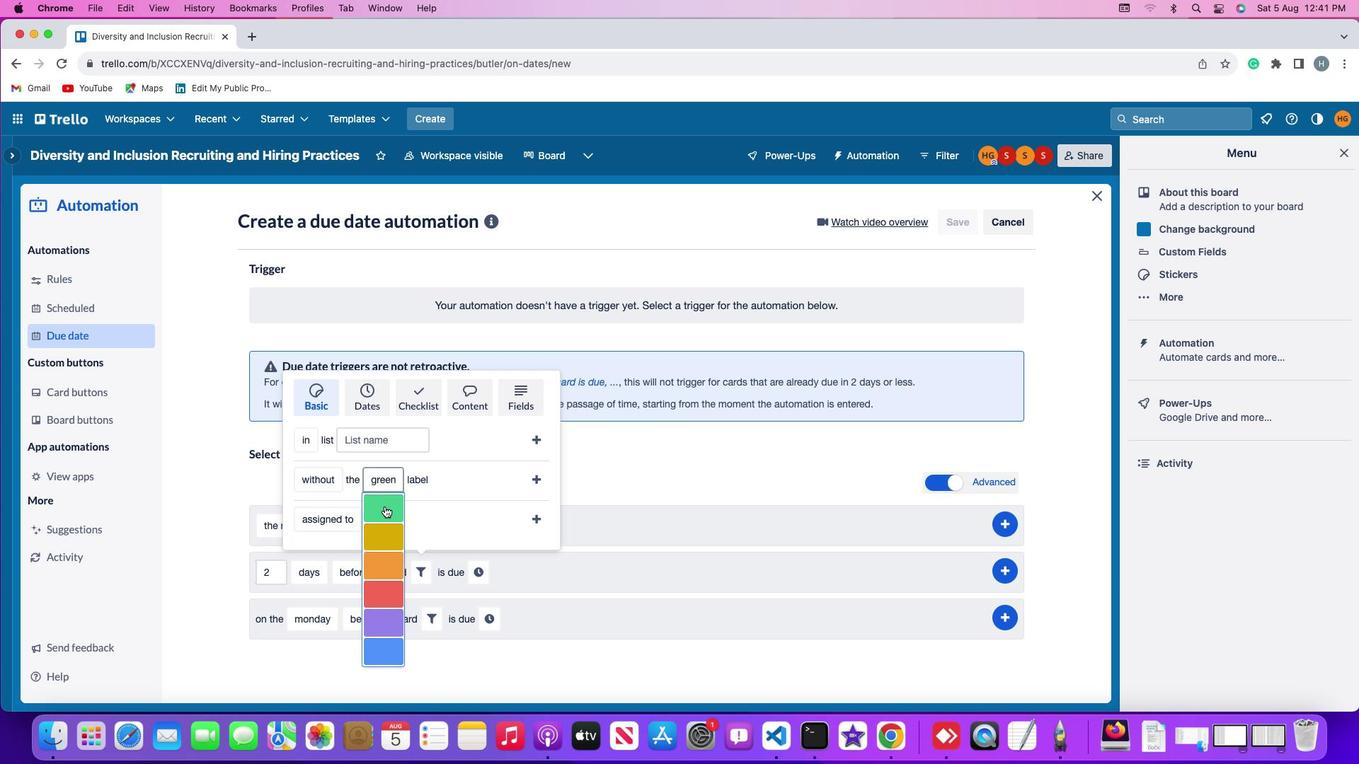 
Action: Mouse moved to (541, 479)
Screenshot: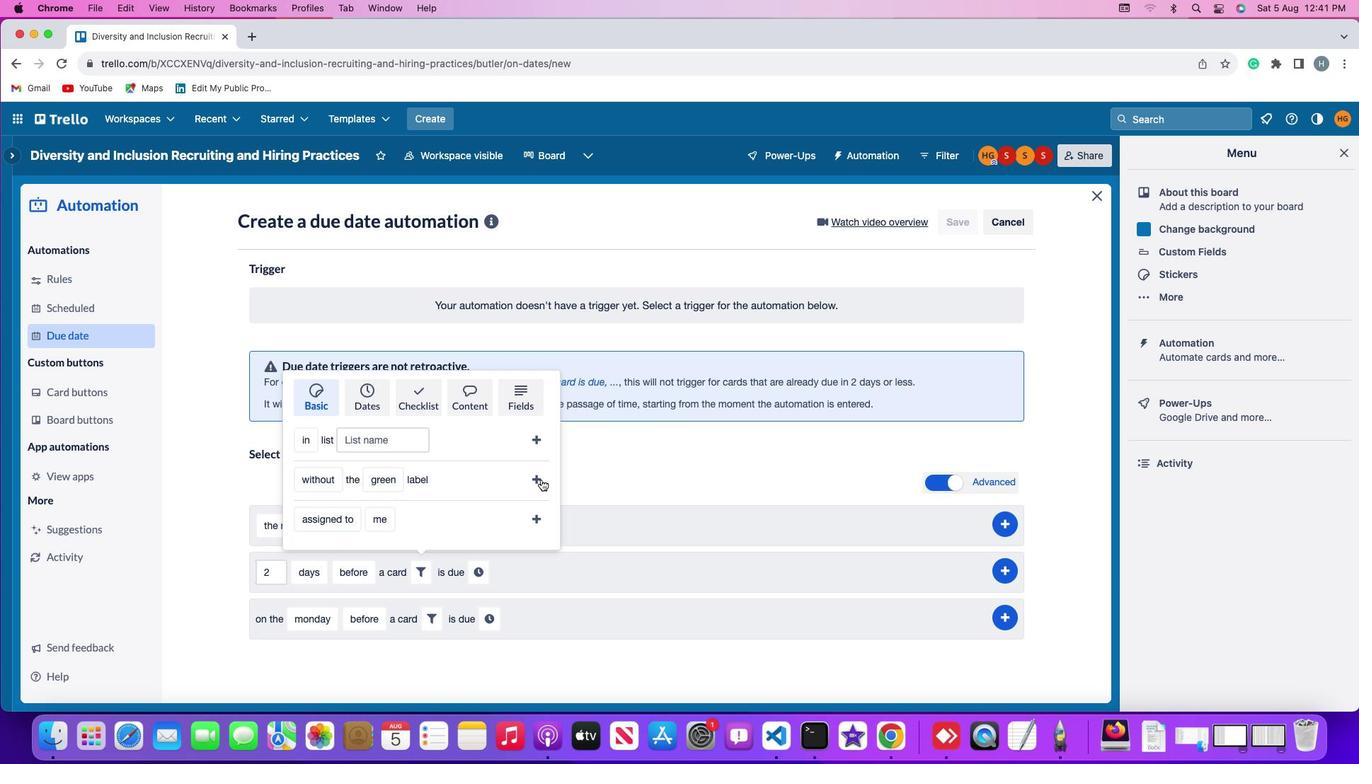 
Action: Mouse pressed left at (541, 479)
Screenshot: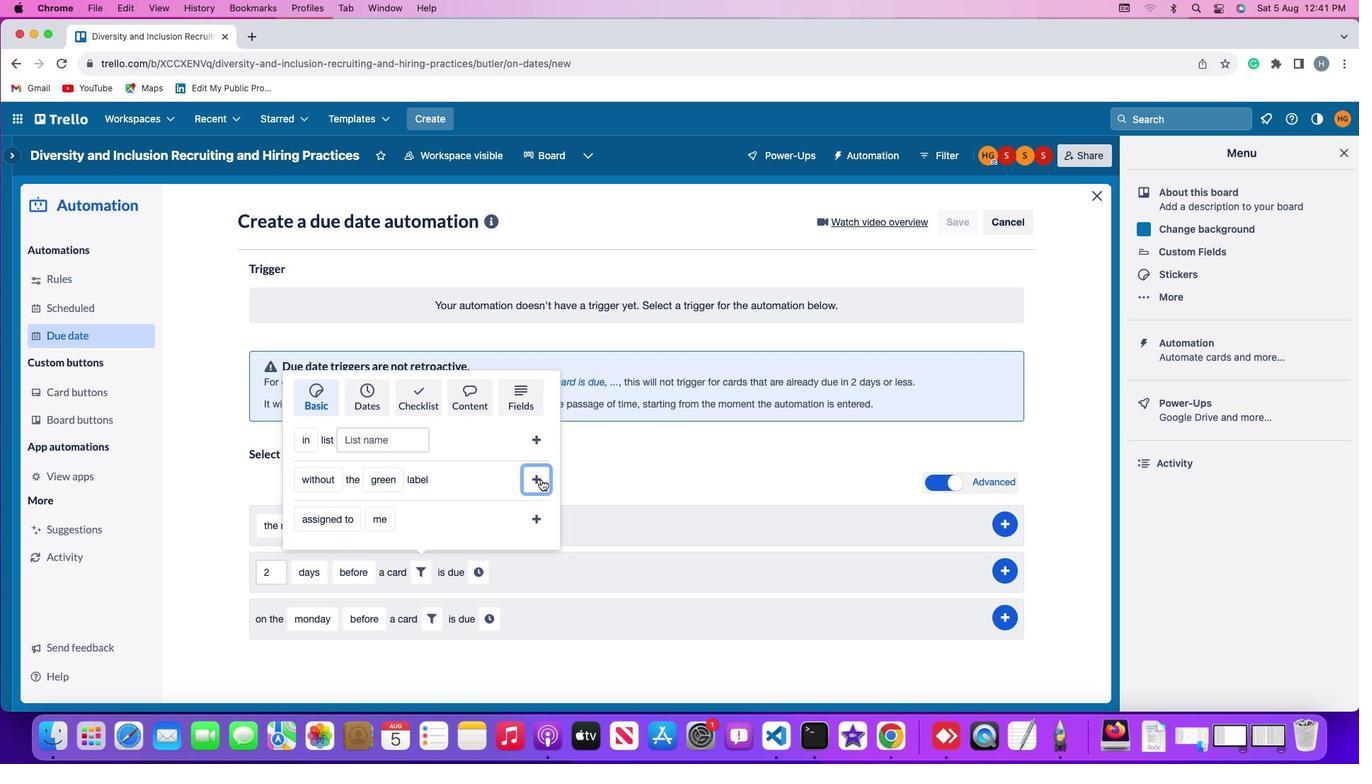 
Action: Mouse moved to (613, 575)
Screenshot: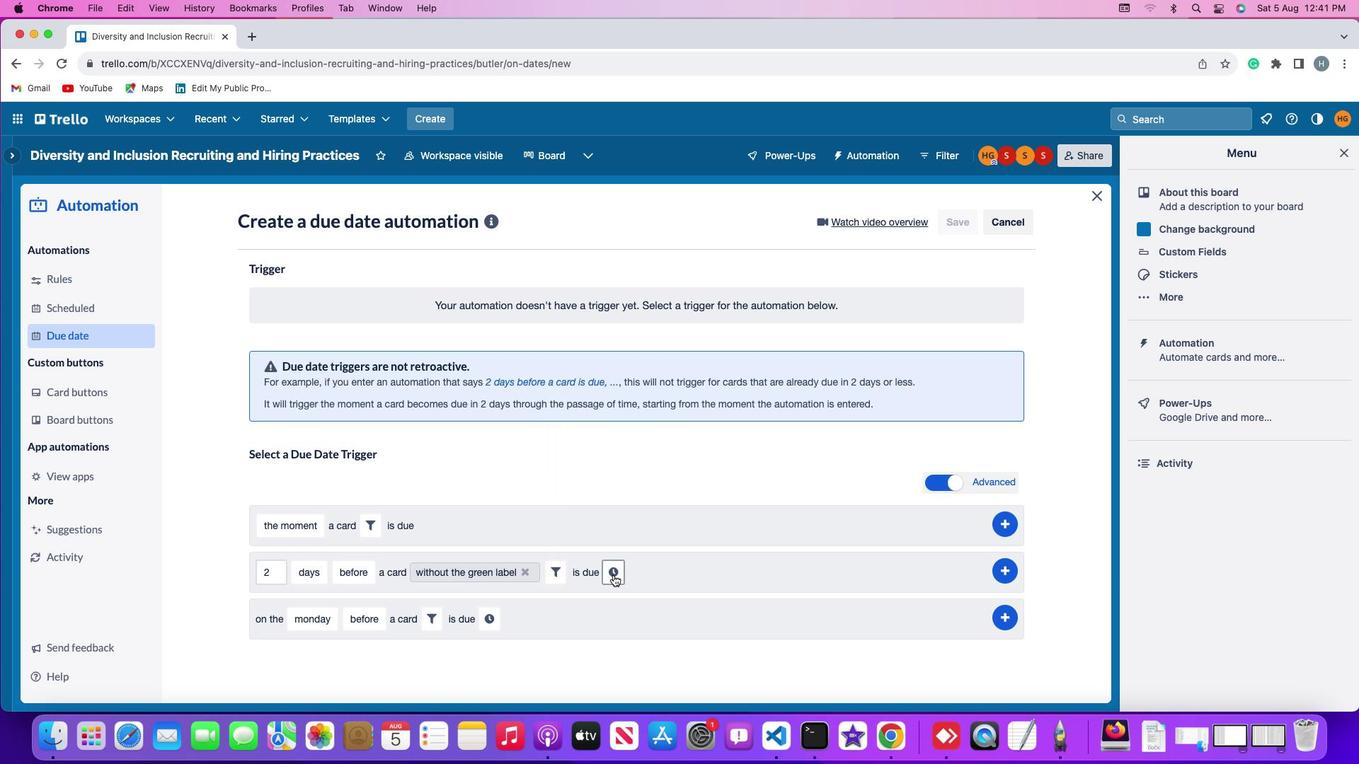 
Action: Mouse pressed left at (613, 575)
Screenshot: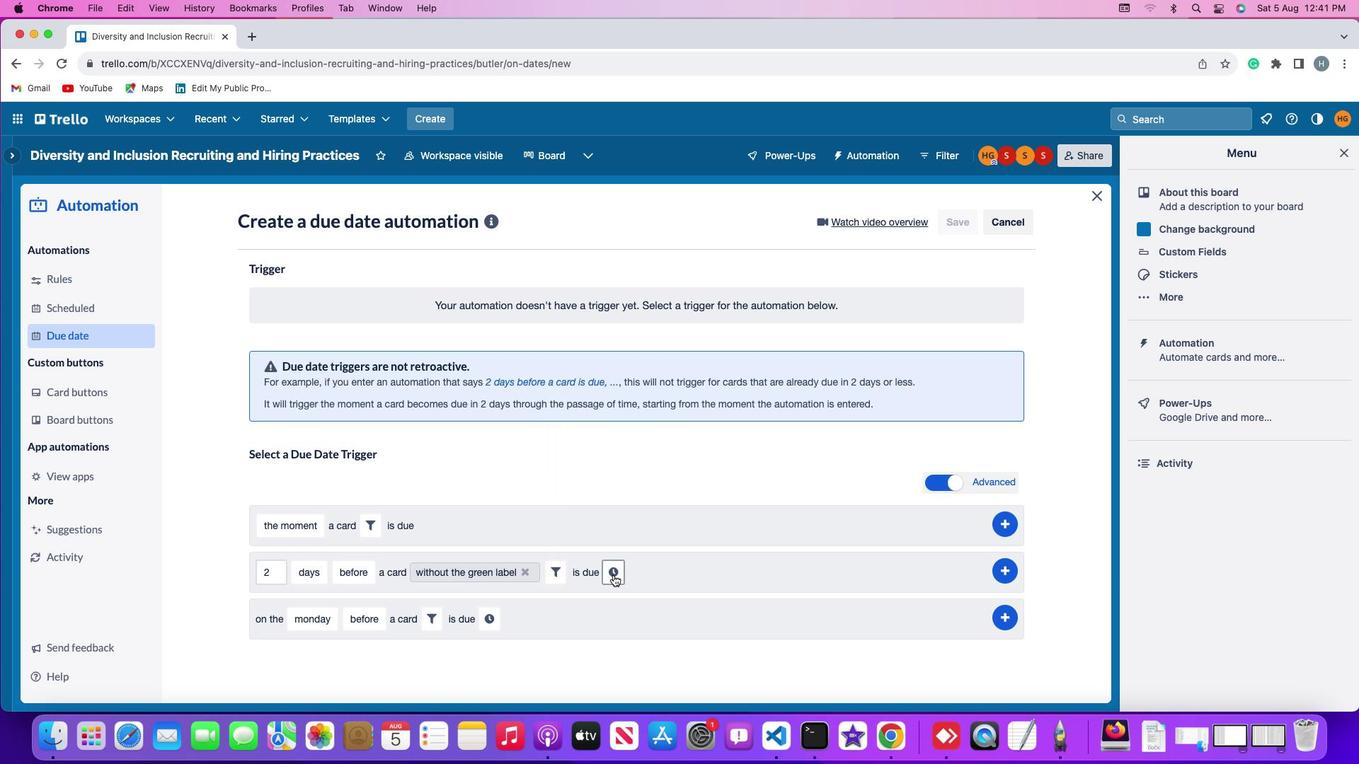 
Action: Mouse moved to (642, 572)
Screenshot: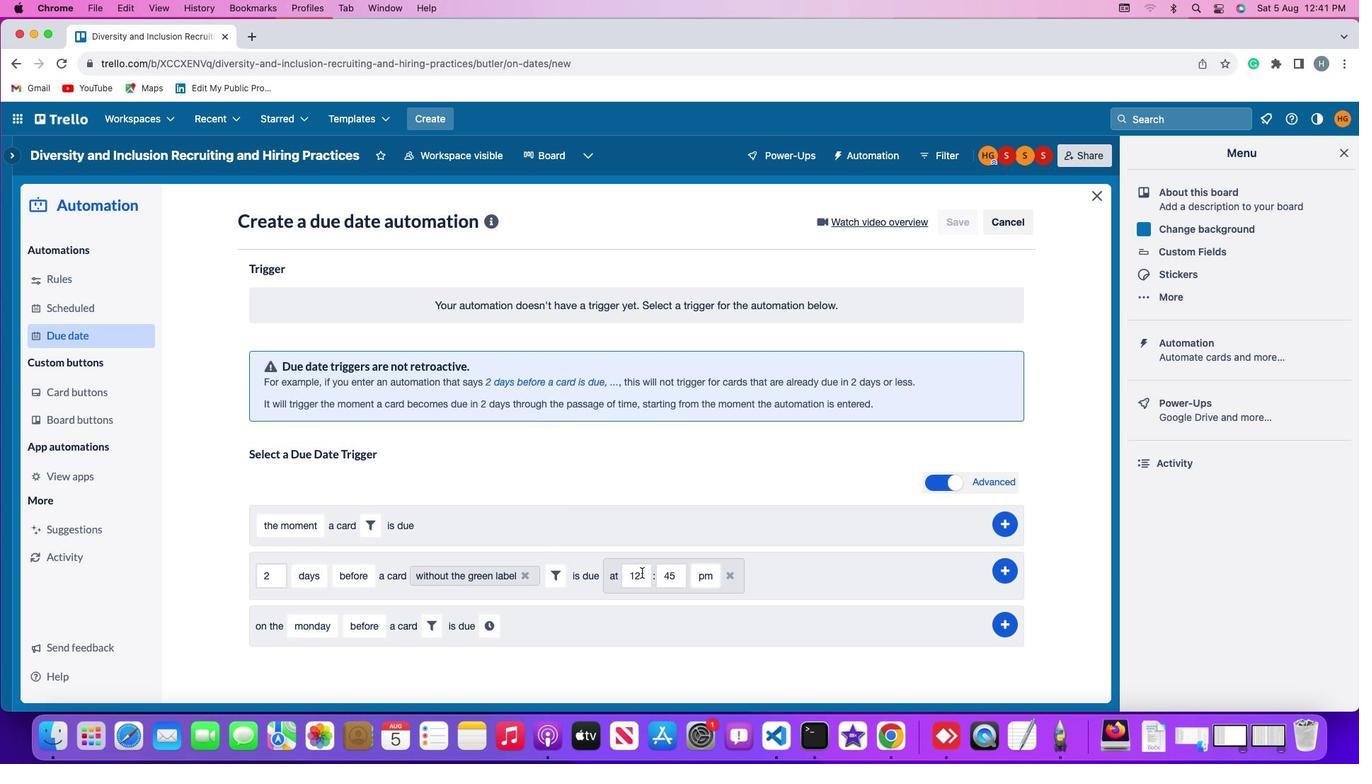 
Action: Mouse pressed left at (642, 572)
Screenshot: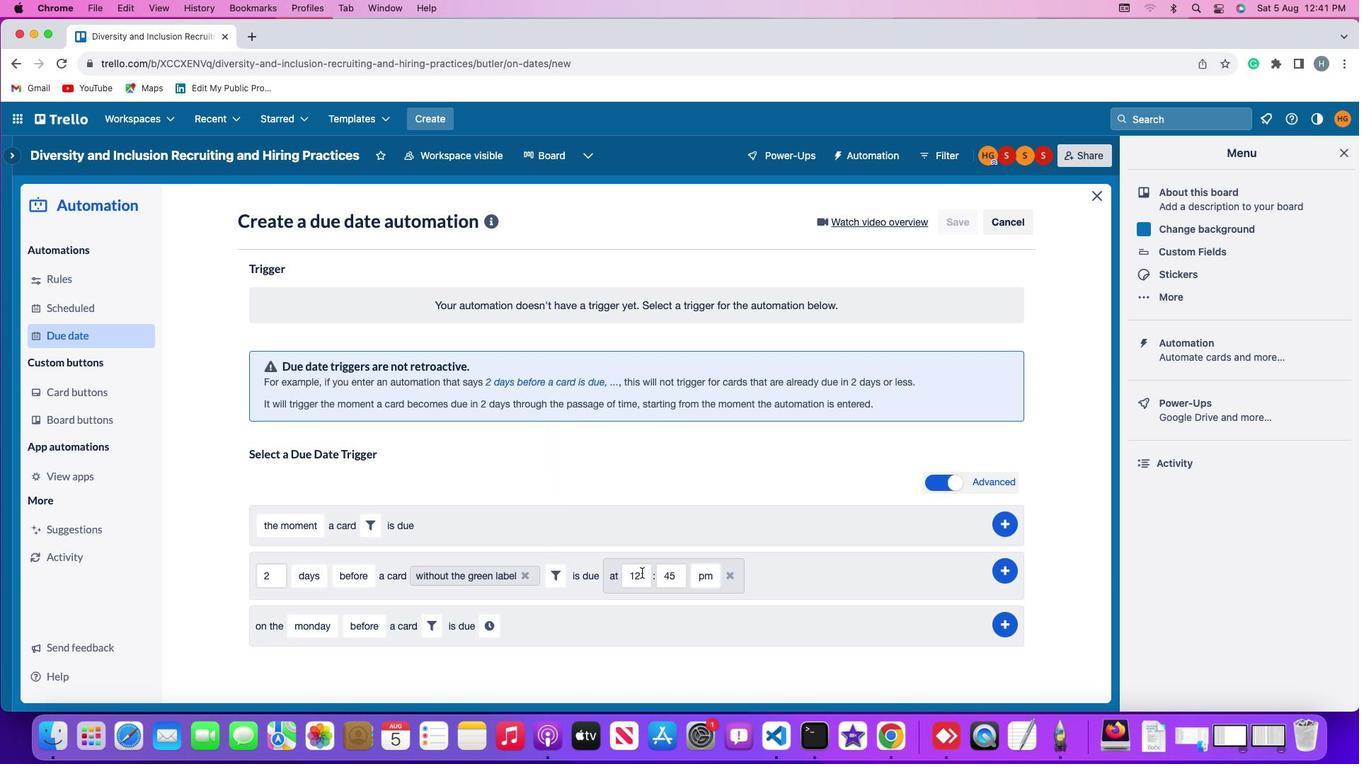 
Action: Key pressed Key.backspaceKey.backspace'1''1'
Screenshot: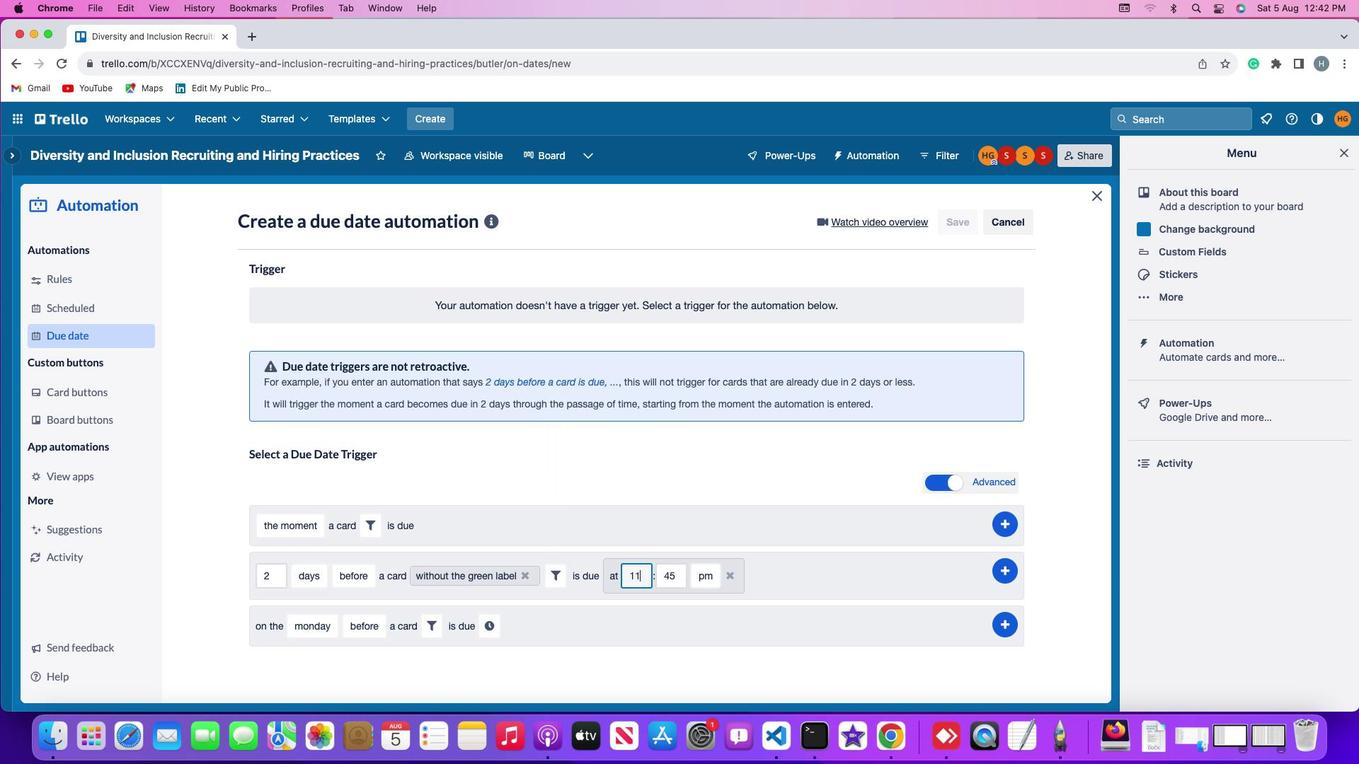 
Action: Mouse moved to (681, 574)
Screenshot: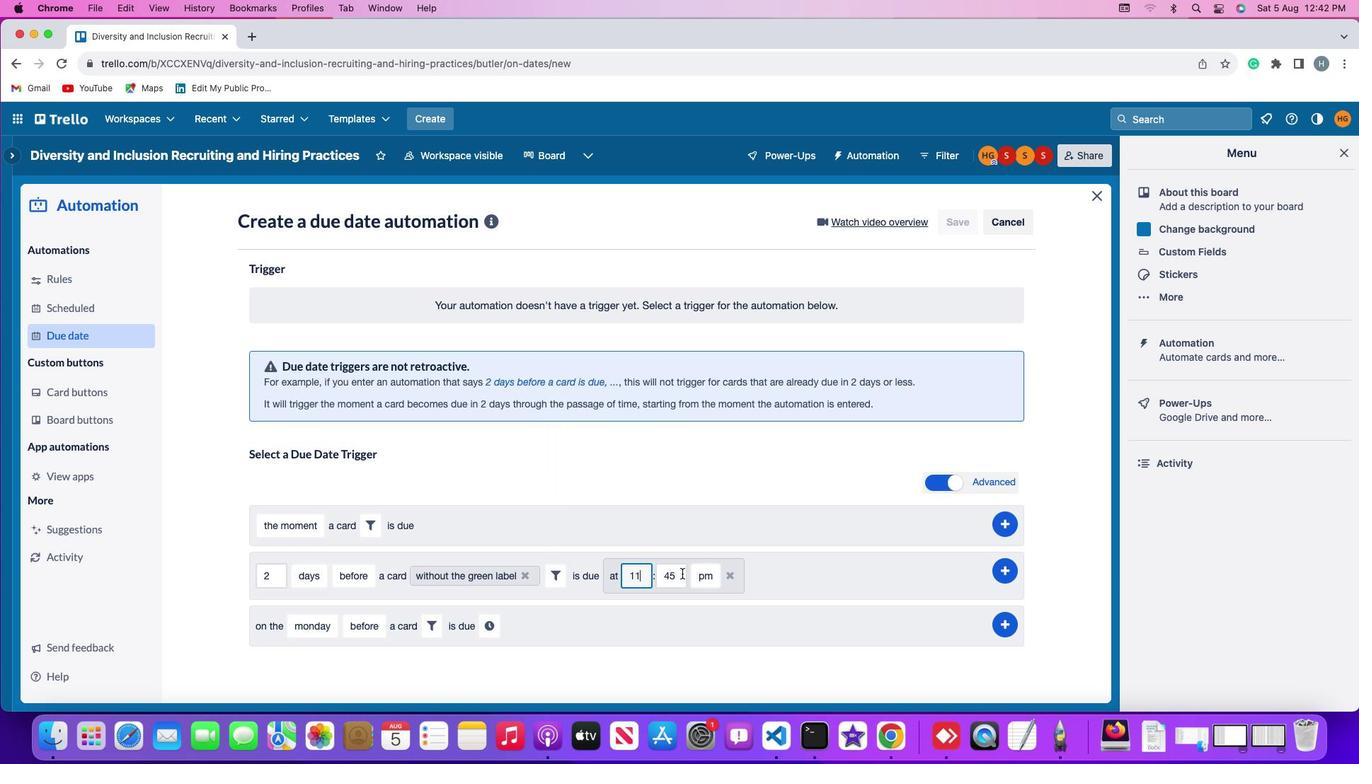 
Action: Mouse pressed left at (681, 574)
Screenshot: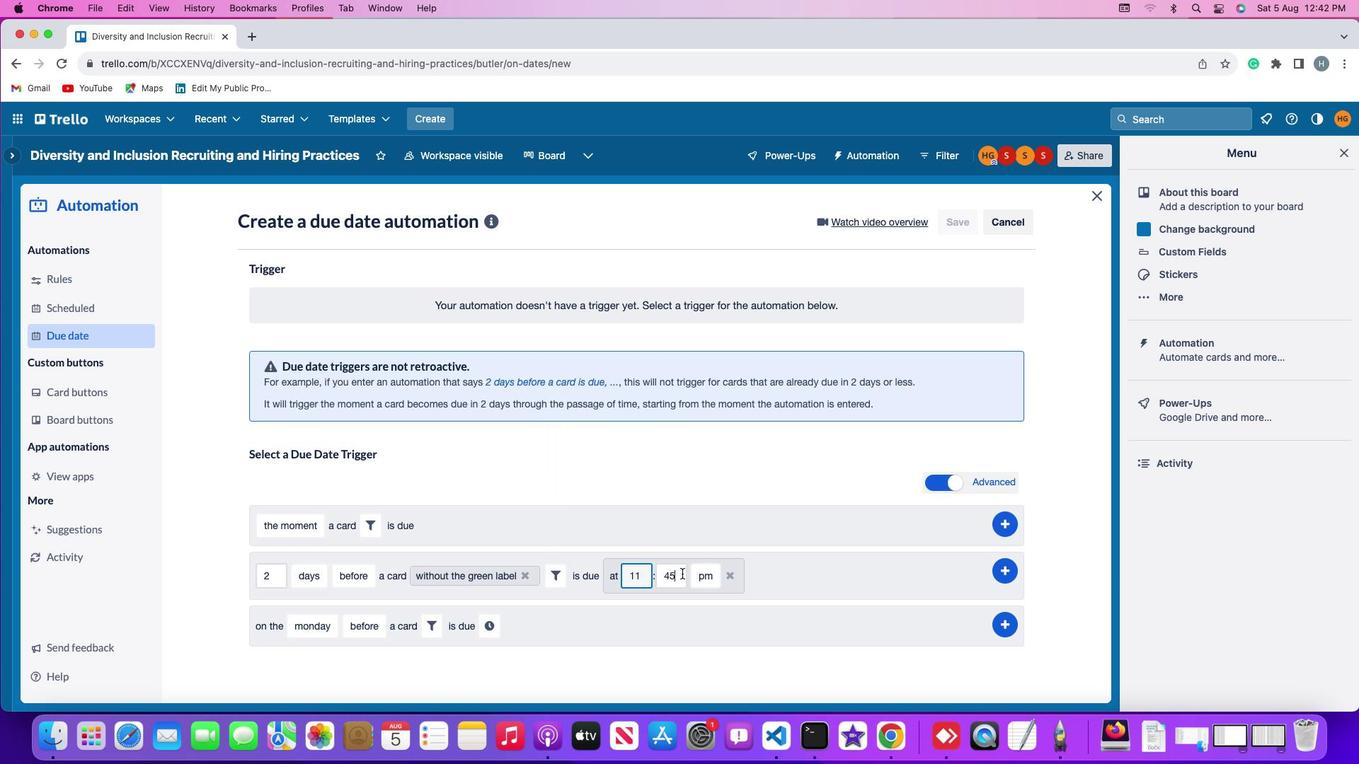 
Action: Key pressed Key.backspaceKey.backspace'0''0'
Screenshot: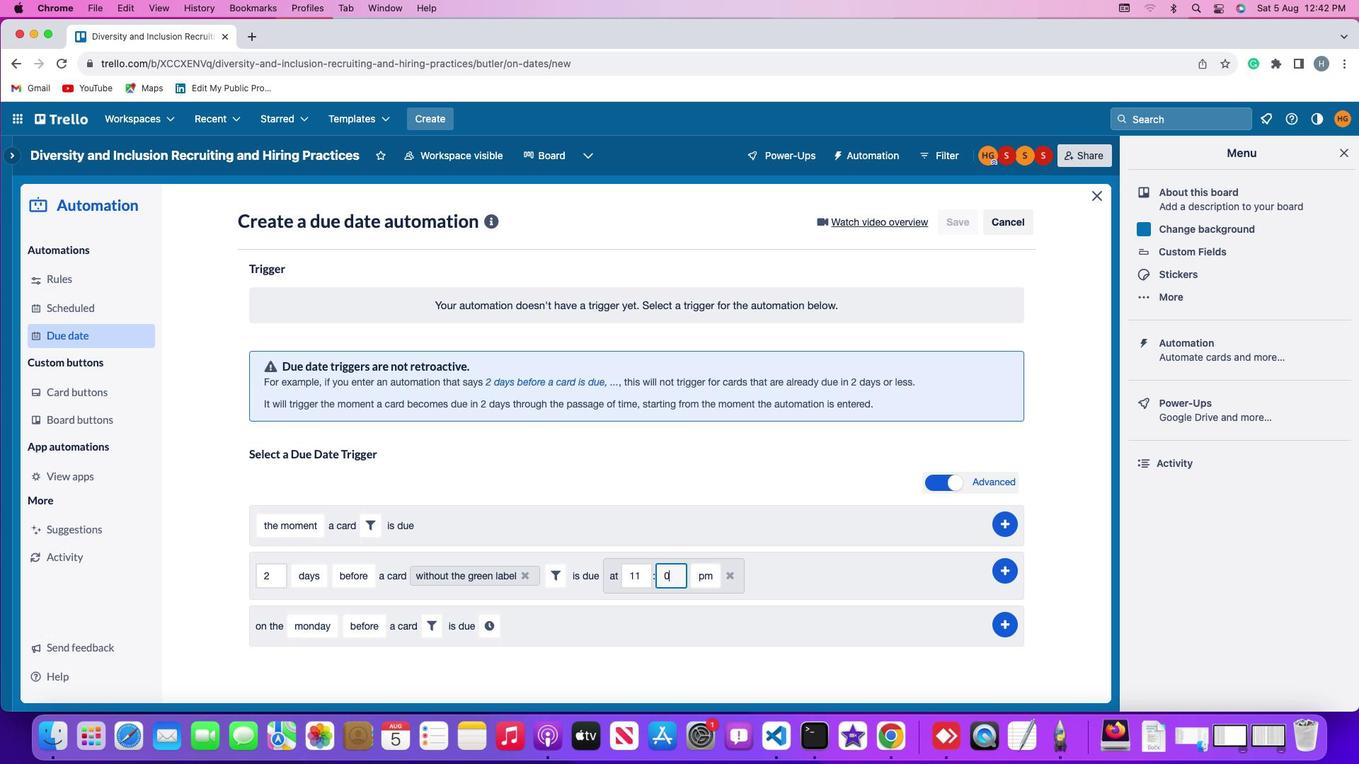 
Action: Mouse moved to (712, 572)
Screenshot: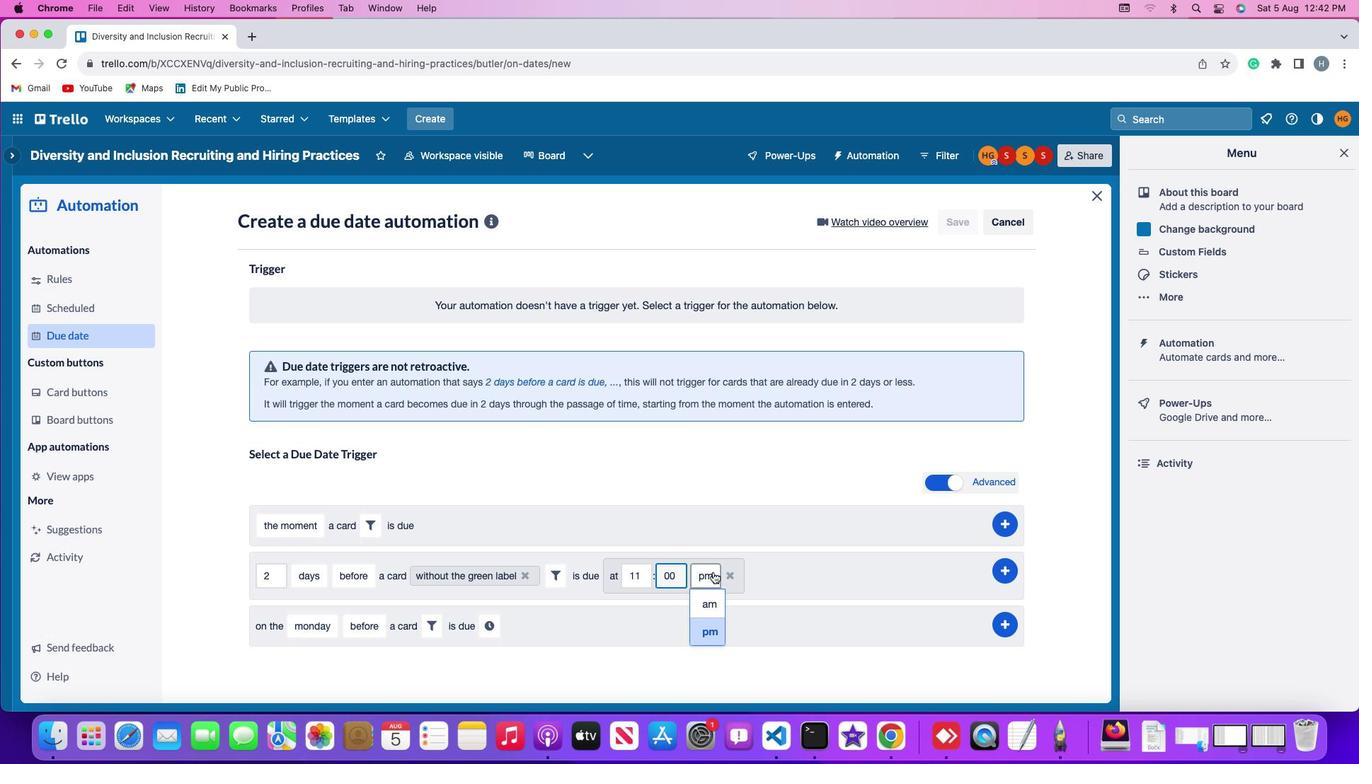 
Action: Mouse pressed left at (712, 572)
Screenshot: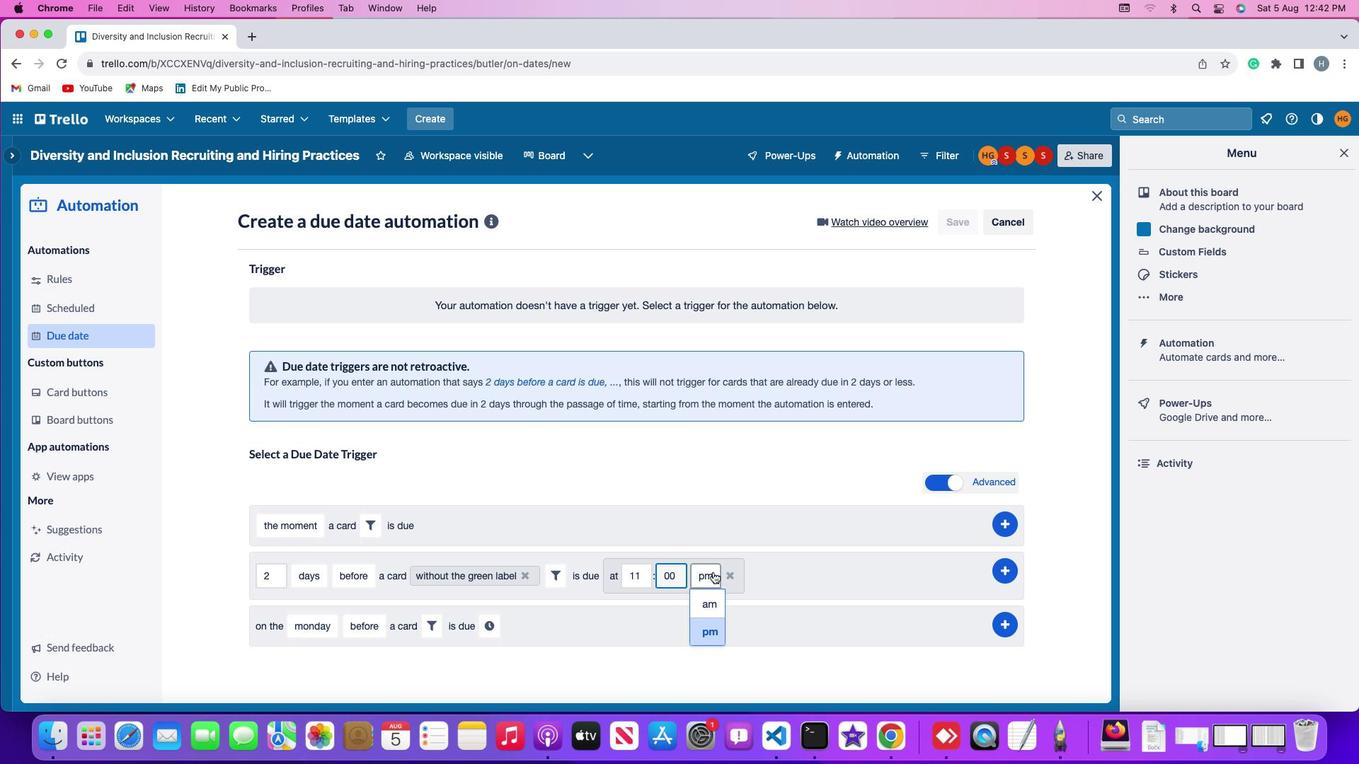 
Action: Mouse moved to (712, 599)
Screenshot: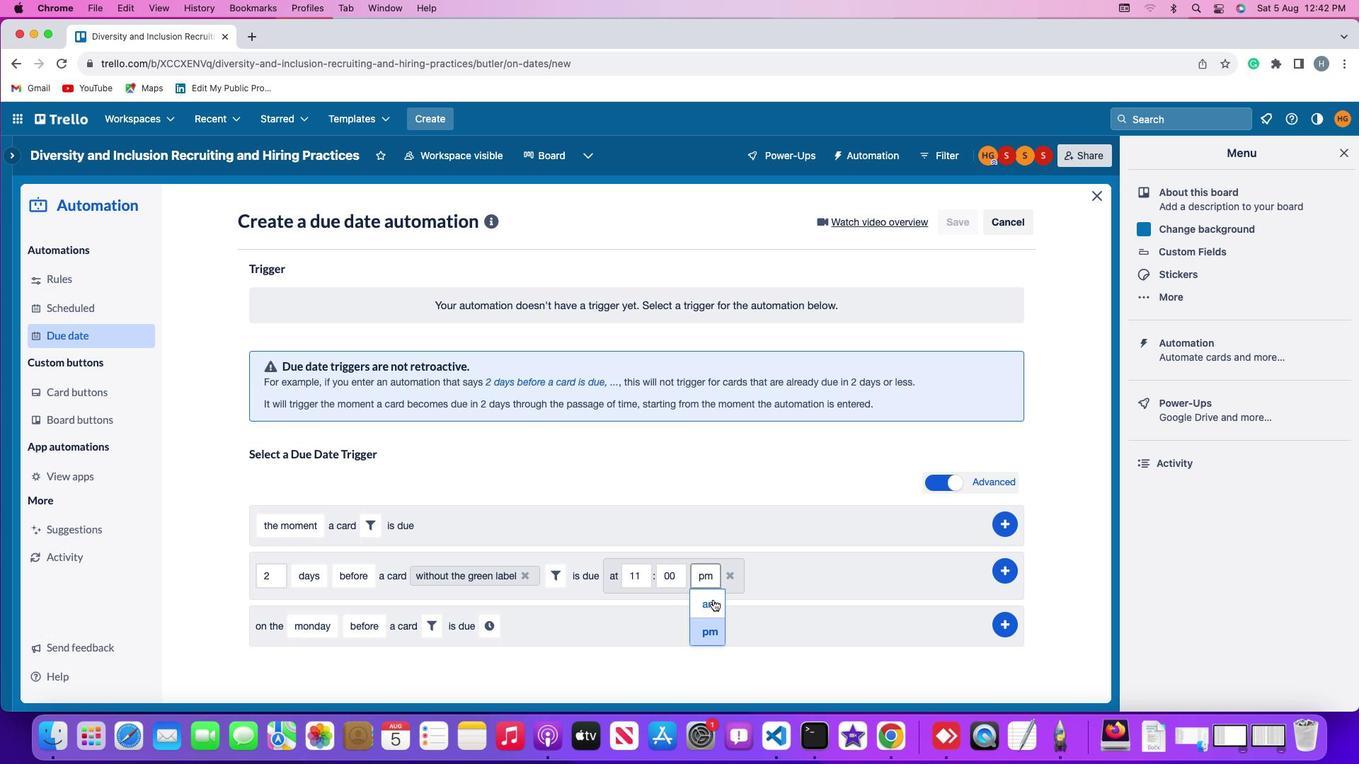 
Action: Mouse pressed left at (712, 599)
Screenshot: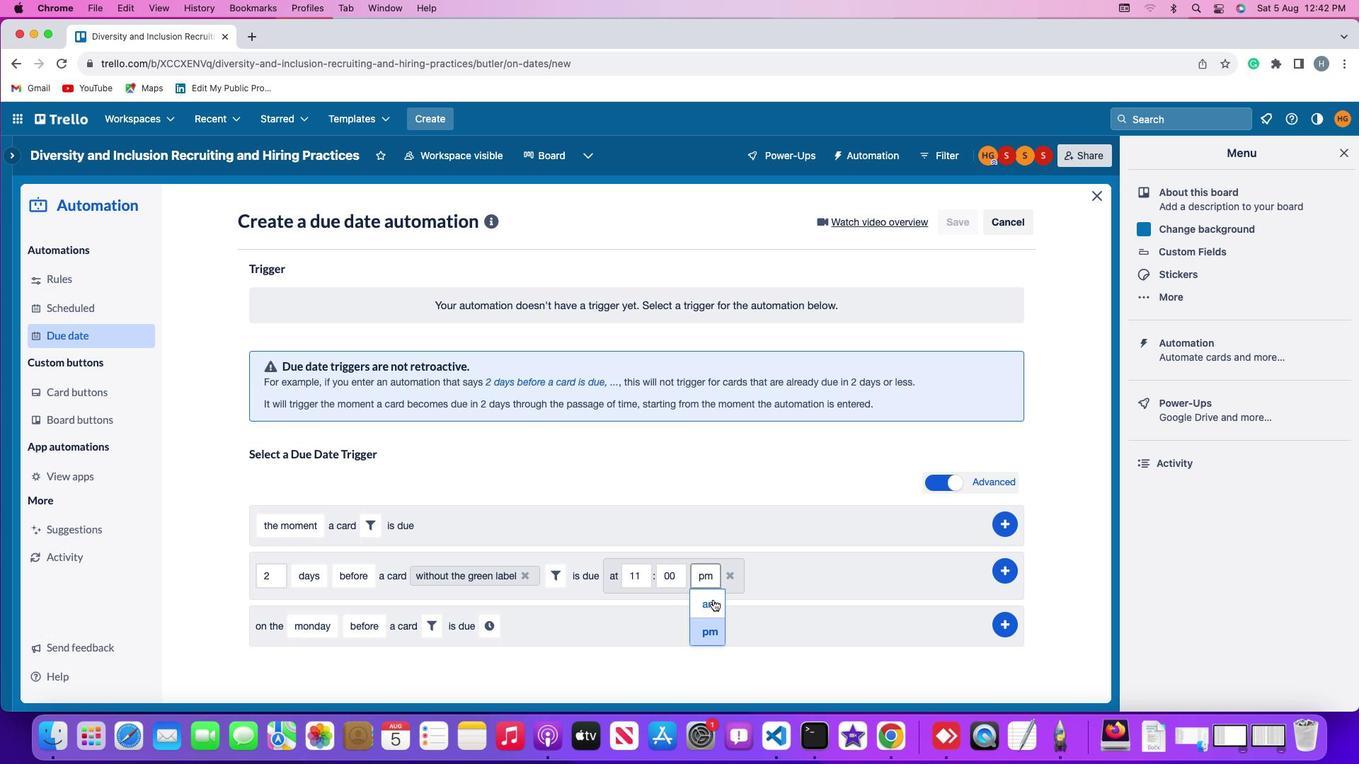
Action: Mouse moved to (1007, 571)
Screenshot: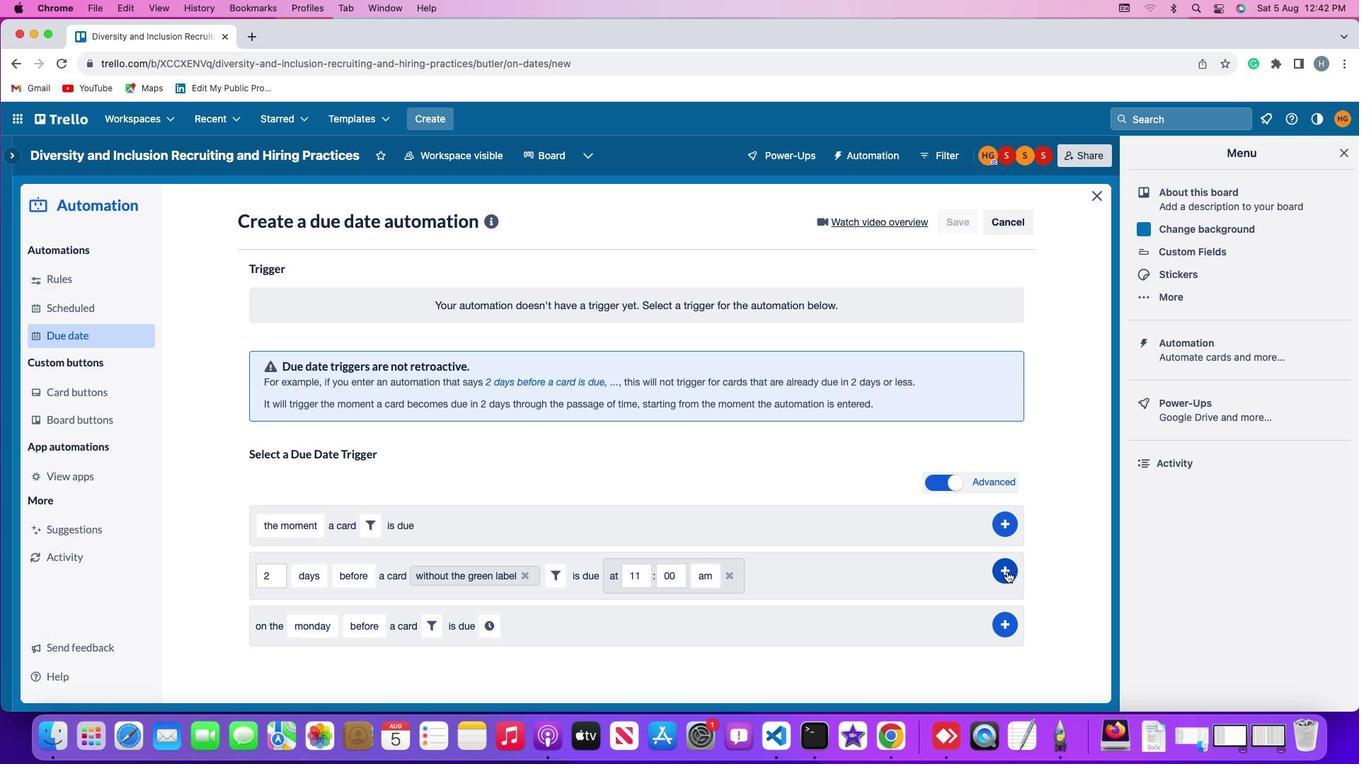 
Action: Mouse pressed left at (1007, 571)
Screenshot: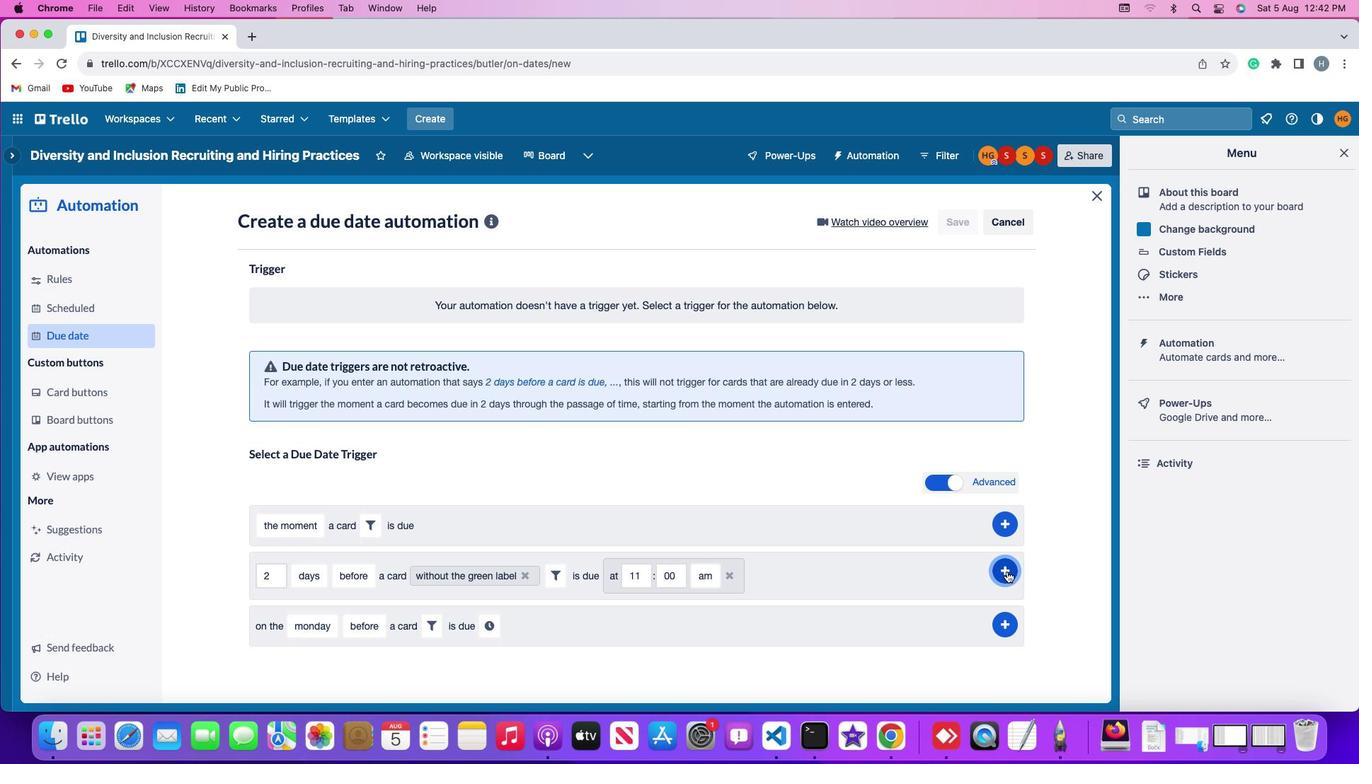 
Action: Mouse moved to (1062, 458)
Screenshot: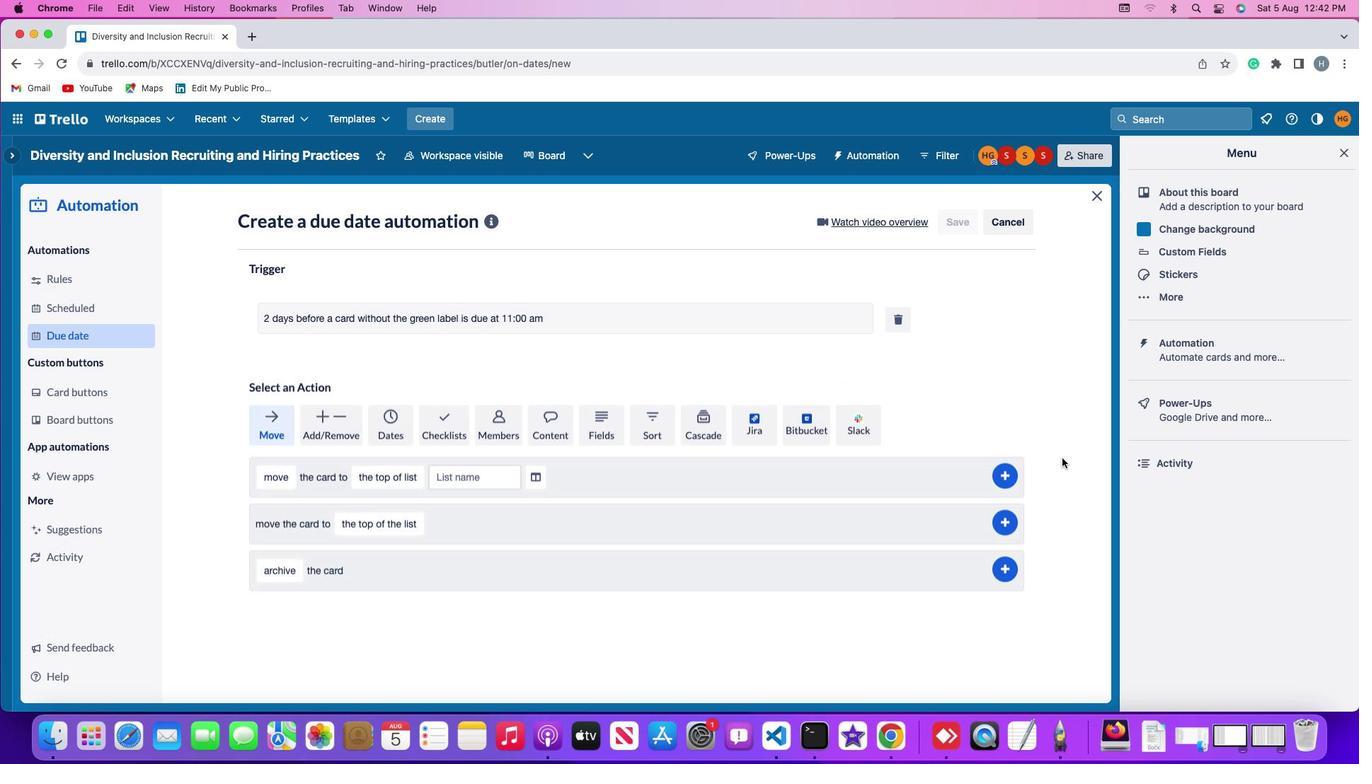 
